 Task: Add a condition where "Channel Is Ticket sharing" in pending tickets.
Action: Mouse moved to (101, 446)
Screenshot: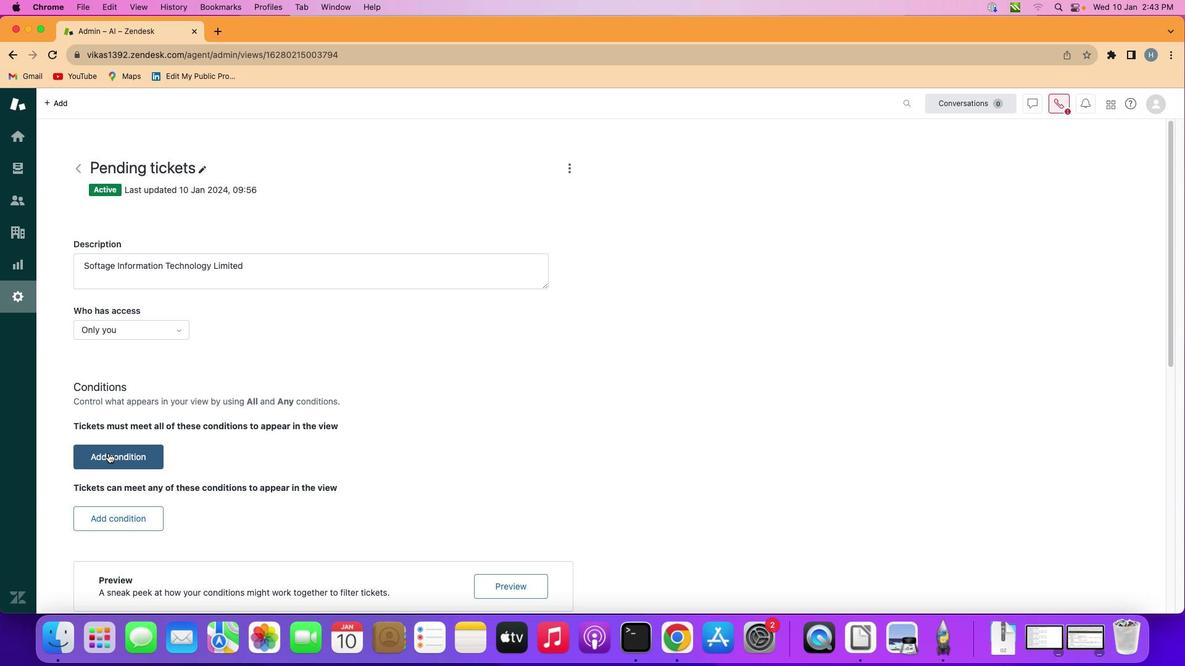
Action: Mouse pressed left at (101, 446)
Screenshot: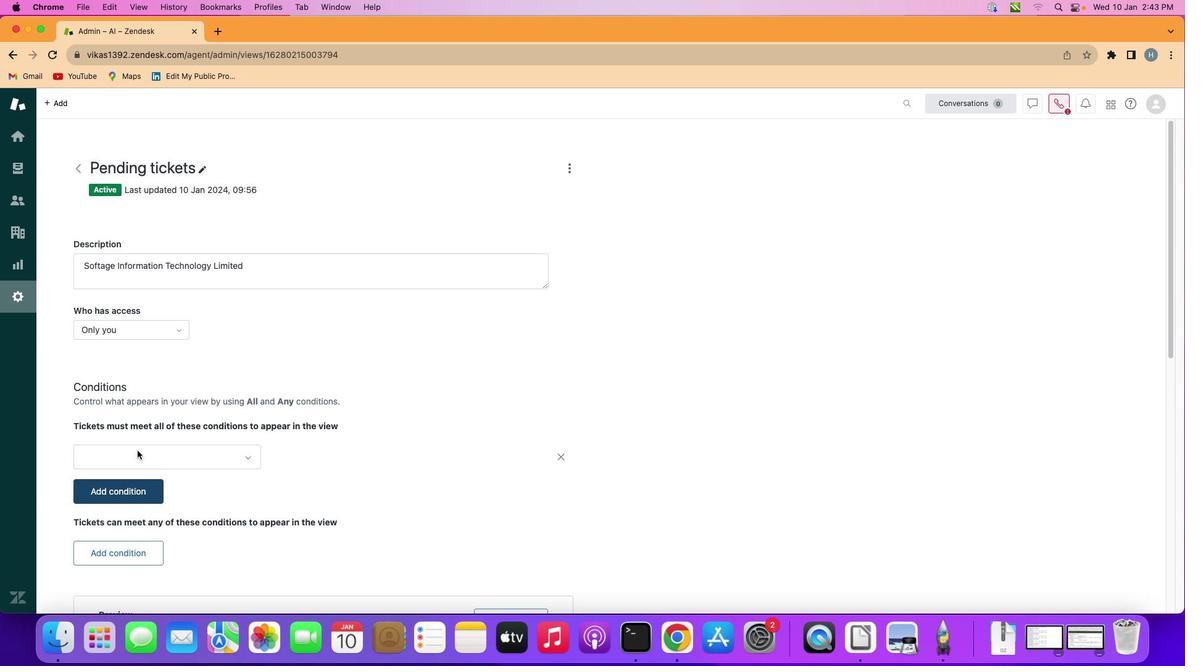 
Action: Mouse moved to (162, 440)
Screenshot: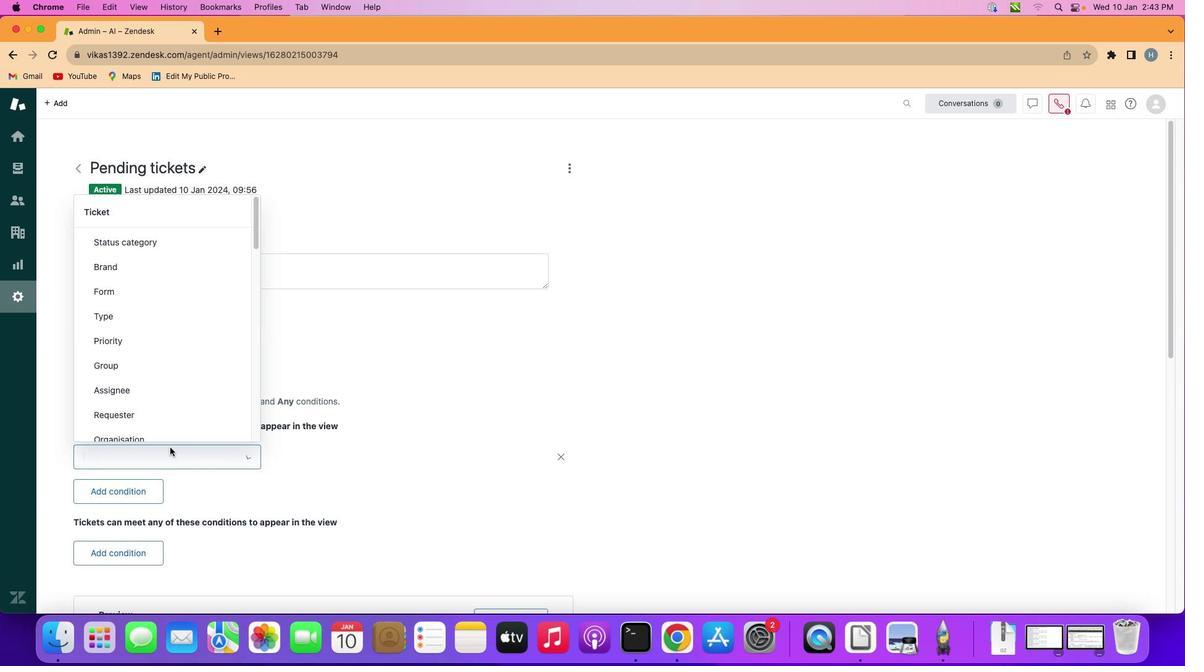 
Action: Mouse pressed left at (162, 440)
Screenshot: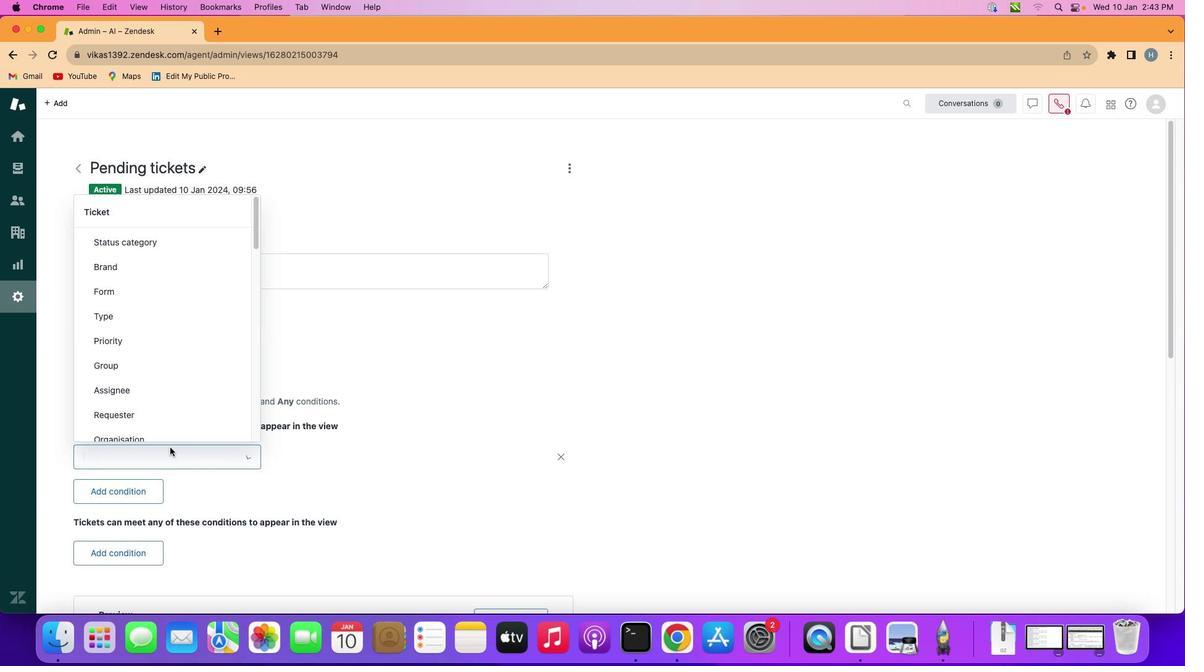 
Action: Mouse moved to (151, 328)
Screenshot: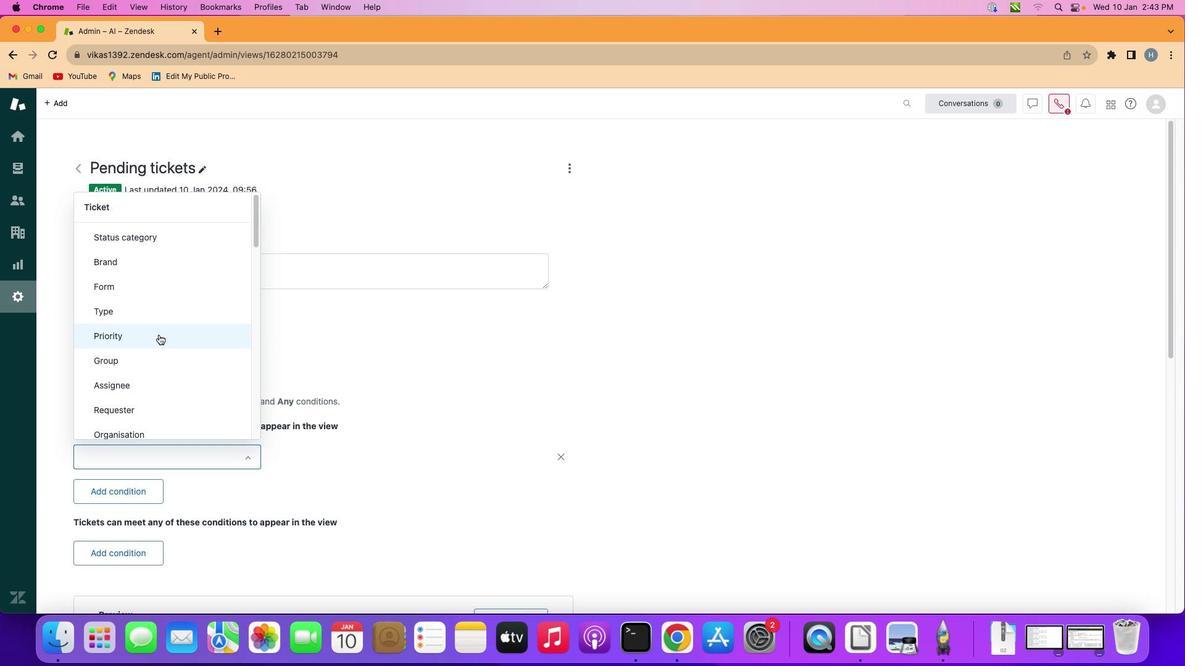 
Action: Mouse scrolled (151, 328) with delta (-6, -6)
Screenshot: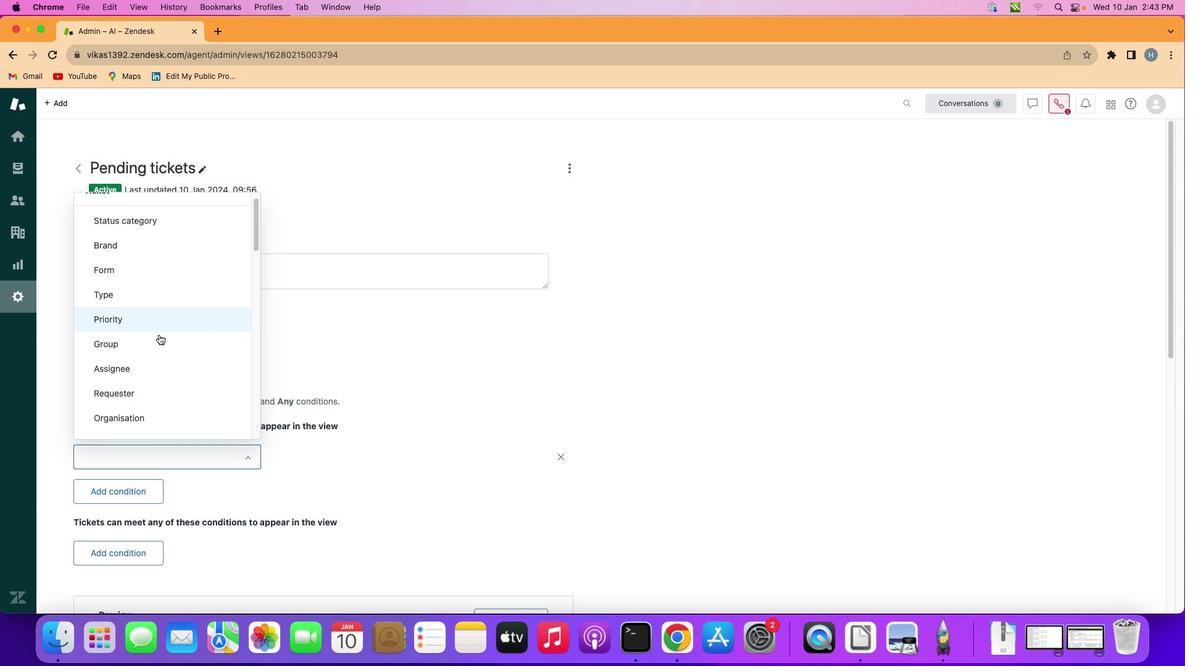 
Action: Mouse scrolled (151, 328) with delta (-6, -6)
Screenshot: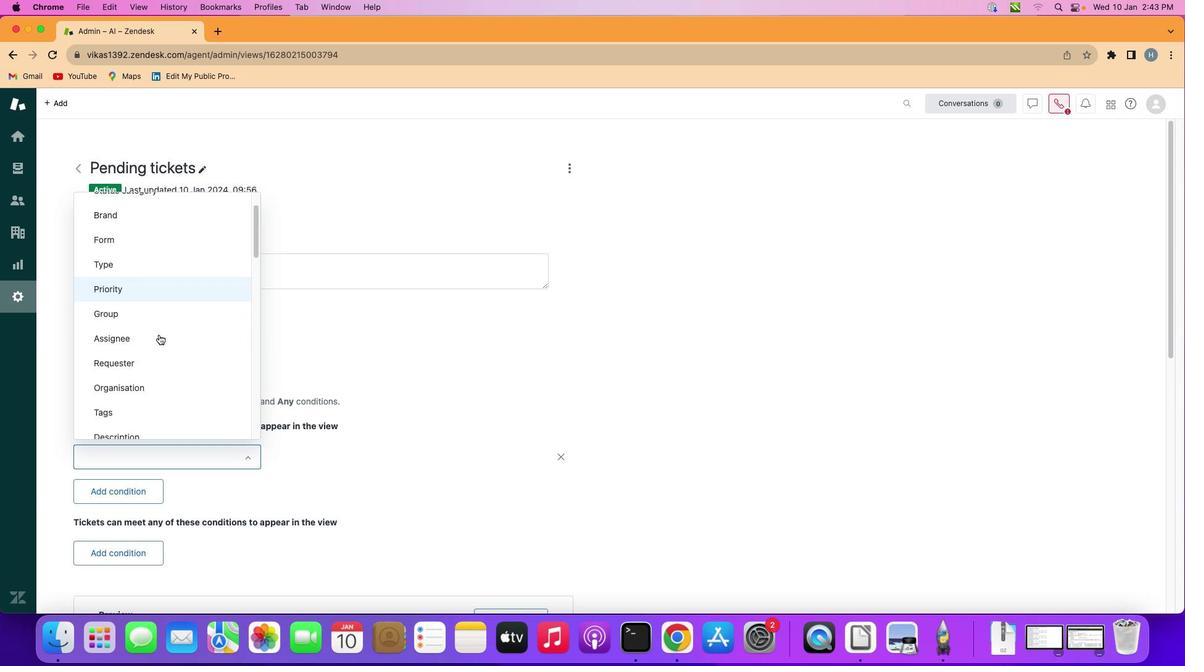 
Action: Mouse scrolled (151, 328) with delta (-6, -6)
Screenshot: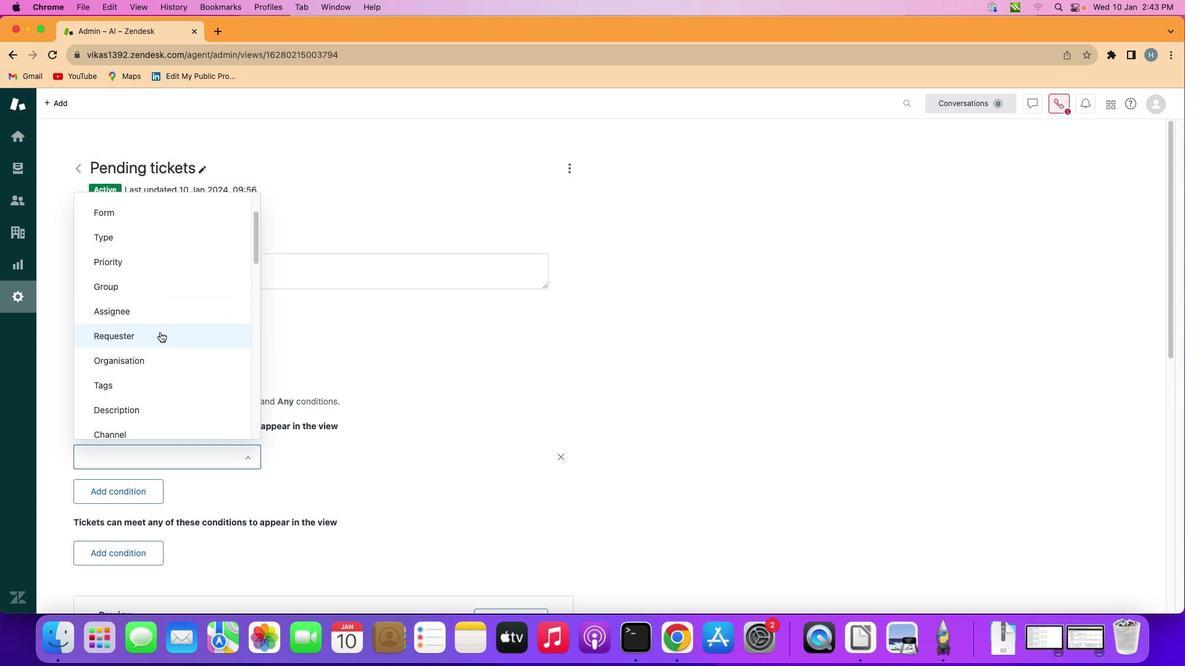 
Action: Mouse moved to (151, 328)
Screenshot: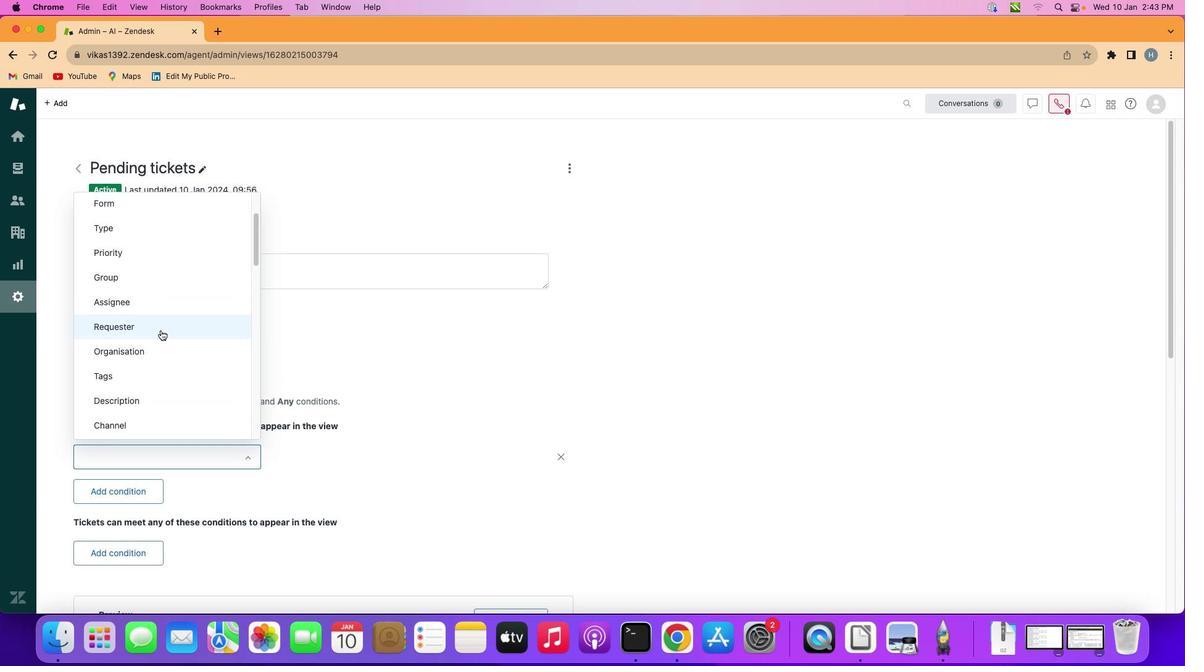 
Action: Mouse scrolled (151, 328) with delta (-6, -6)
Screenshot: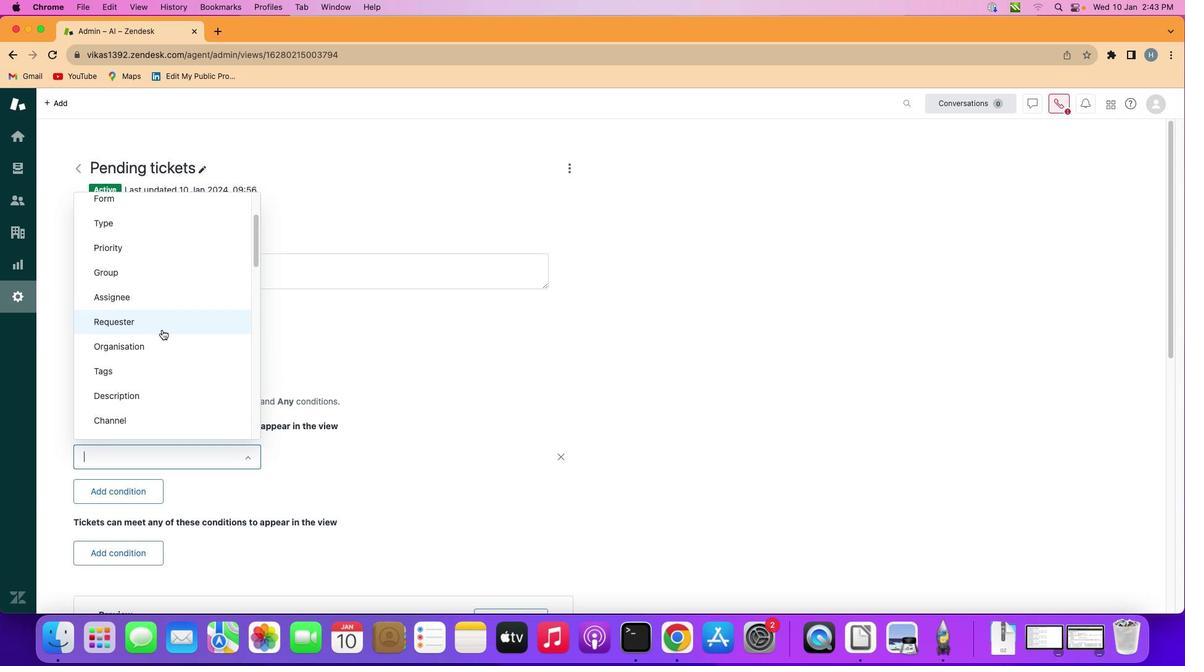 
Action: Mouse moved to (159, 320)
Screenshot: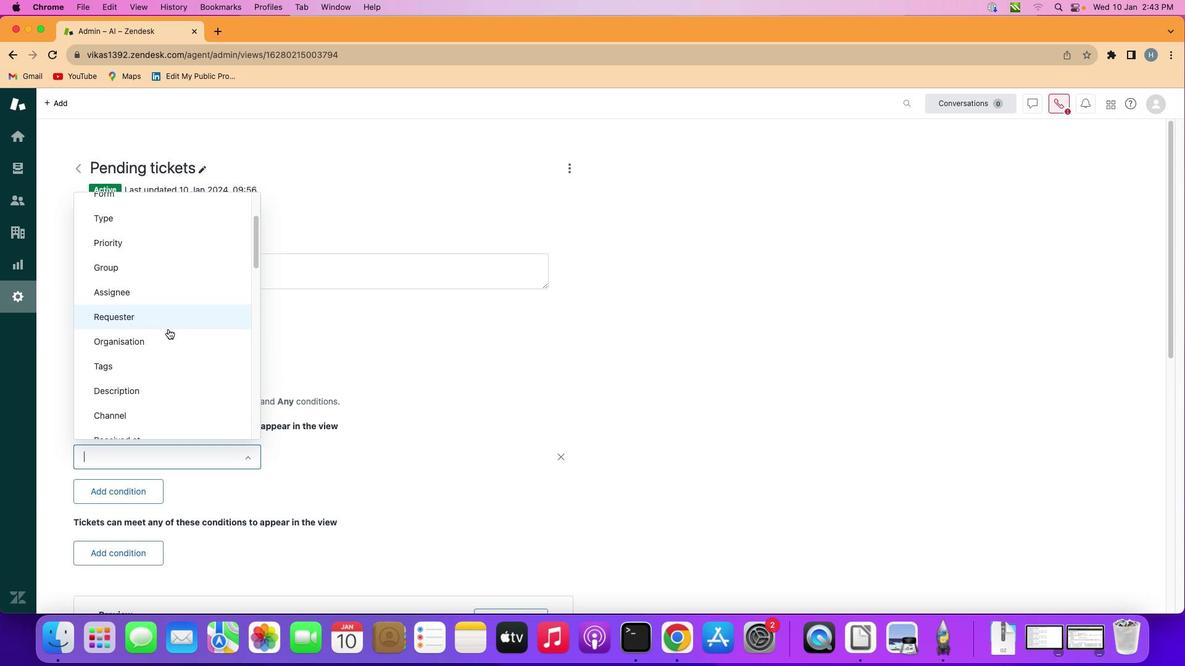 
Action: Mouse scrolled (159, 320) with delta (-6, -6)
Screenshot: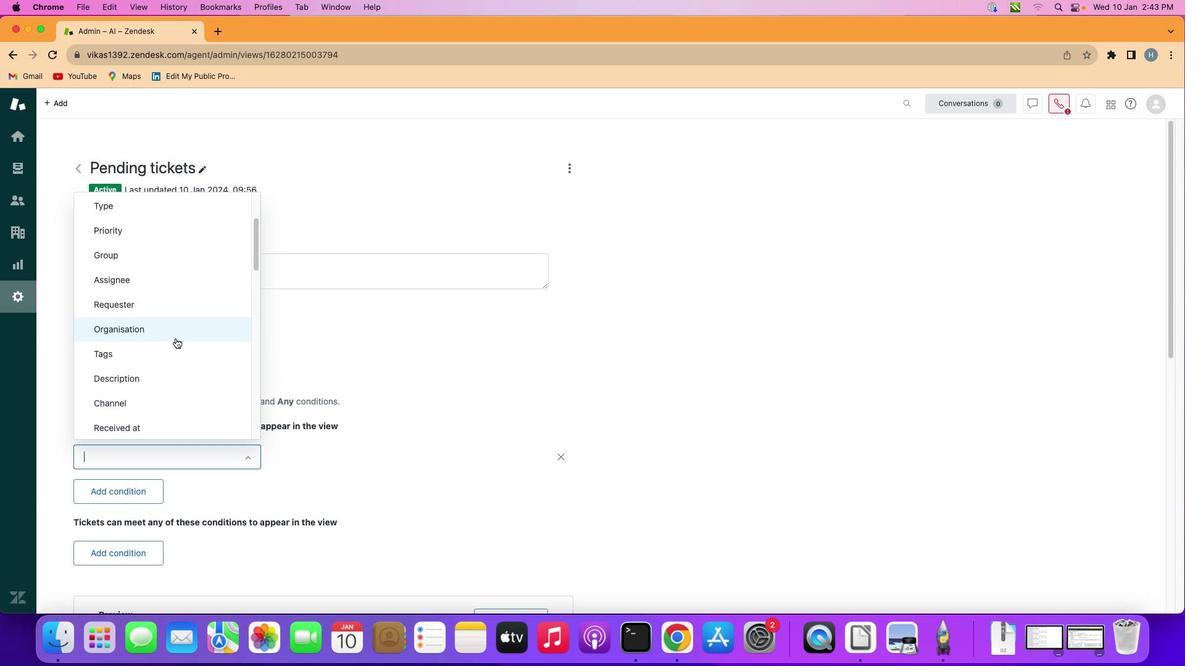 
Action: Mouse scrolled (159, 320) with delta (-6, -6)
Screenshot: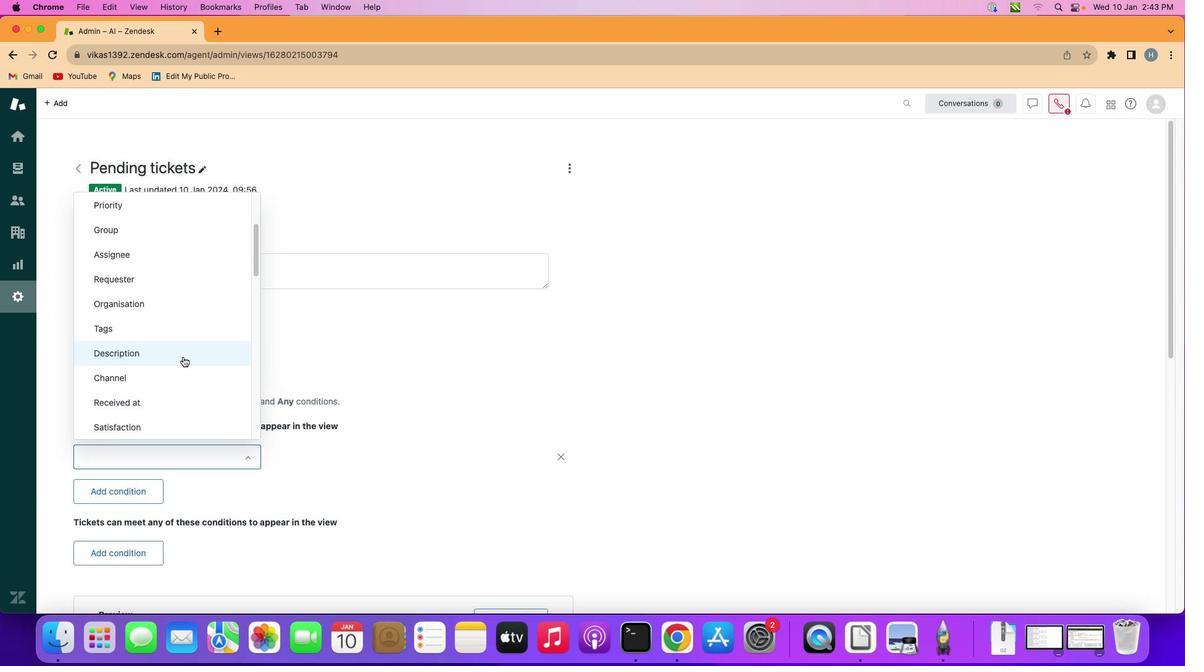 
Action: Mouse moved to (161, 320)
Screenshot: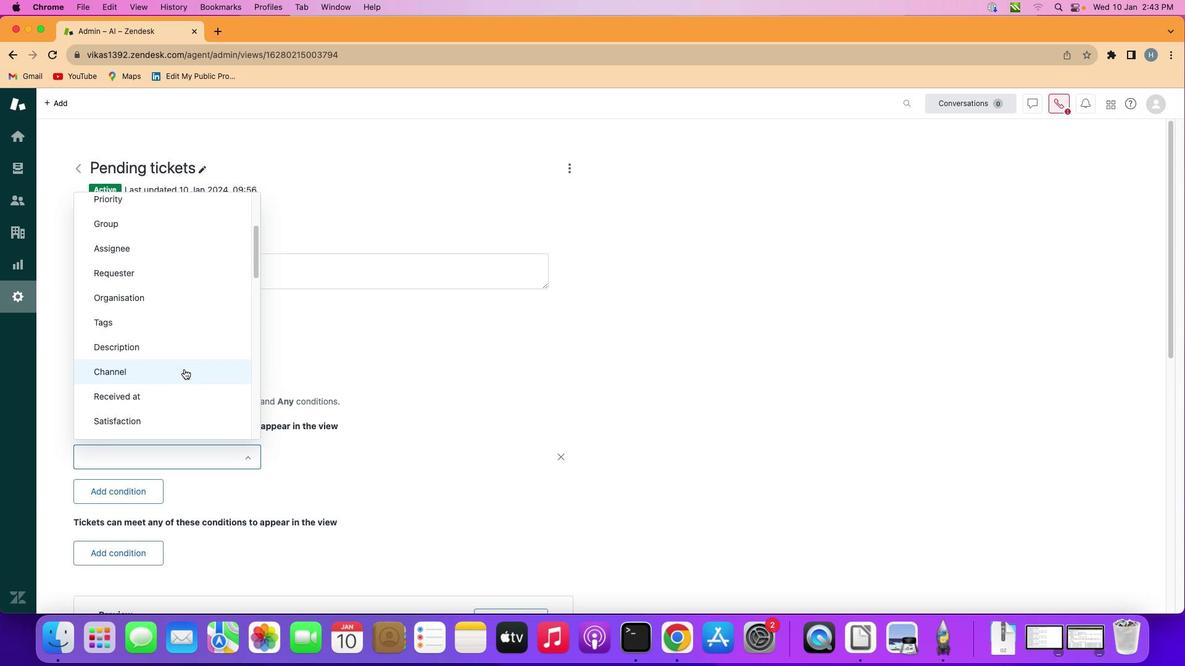
Action: Mouse scrolled (161, 320) with delta (-6, -6)
Screenshot: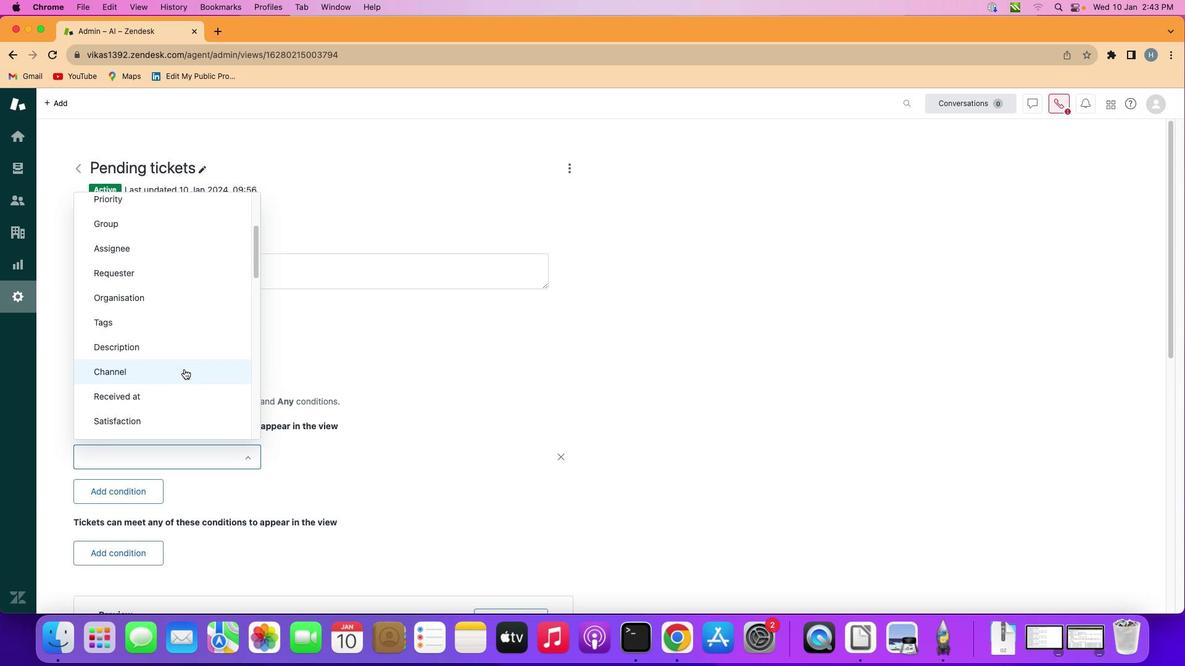 
Action: Mouse moved to (177, 366)
Screenshot: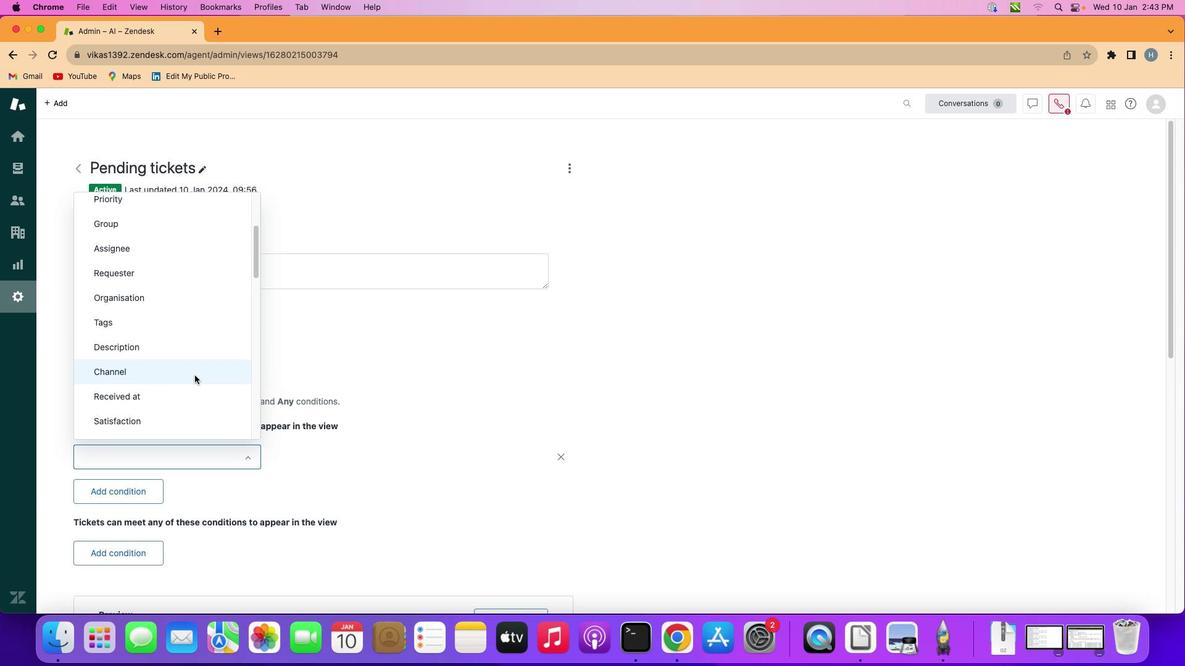 
Action: Mouse pressed left at (177, 366)
Screenshot: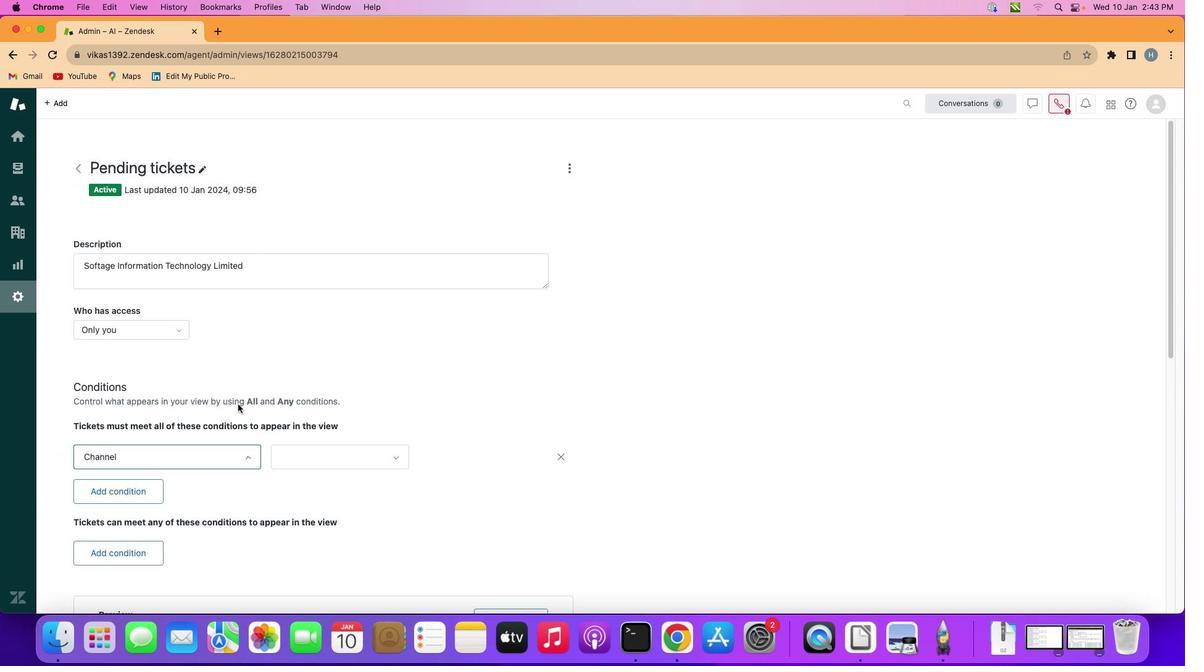 
Action: Mouse moved to (317, 452)
Screenshot: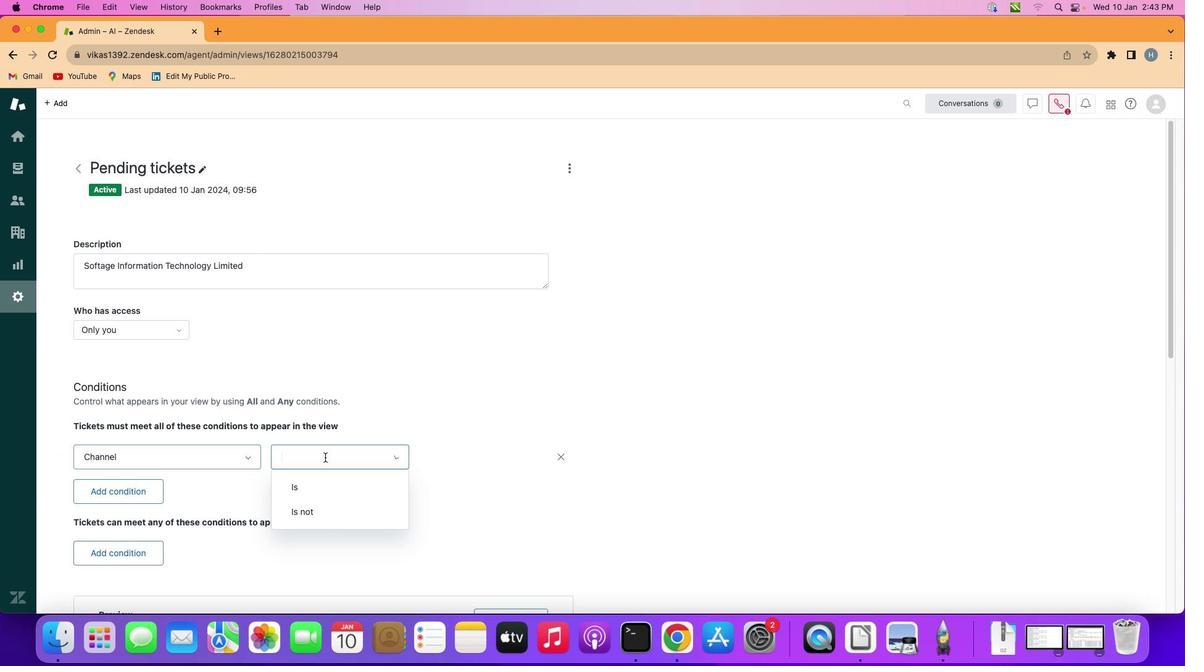 
Action: Mouse pressed left at (317, 452)
Screenshot: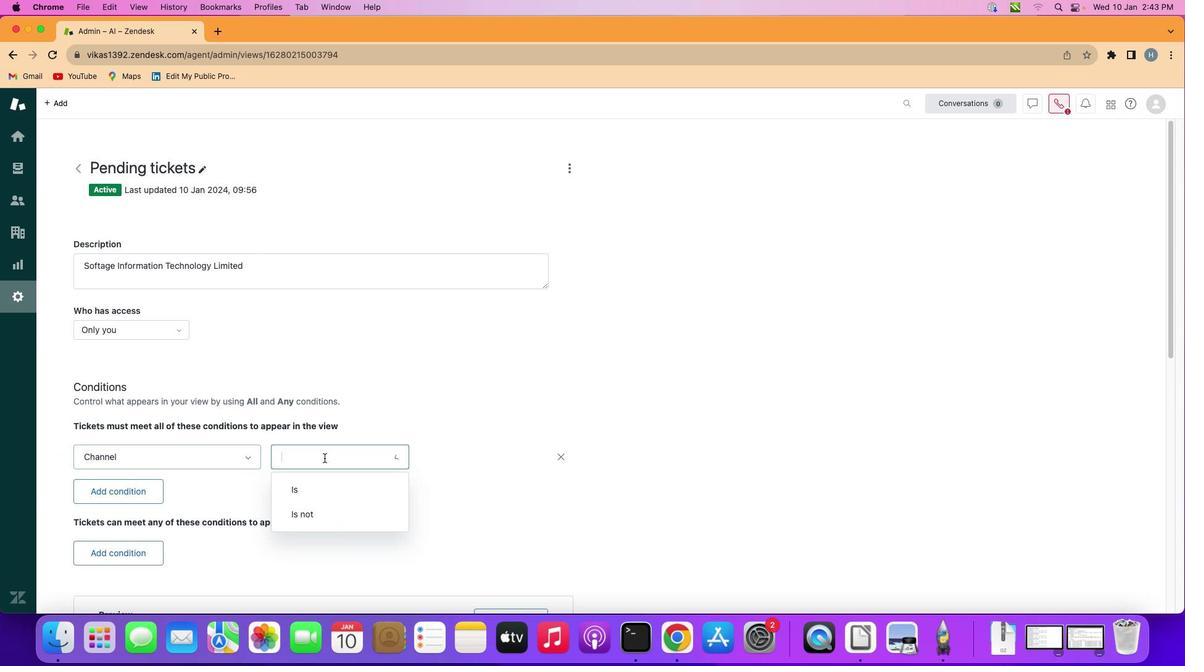 
Action: Mouse moved to (317, 475)
Screenshot: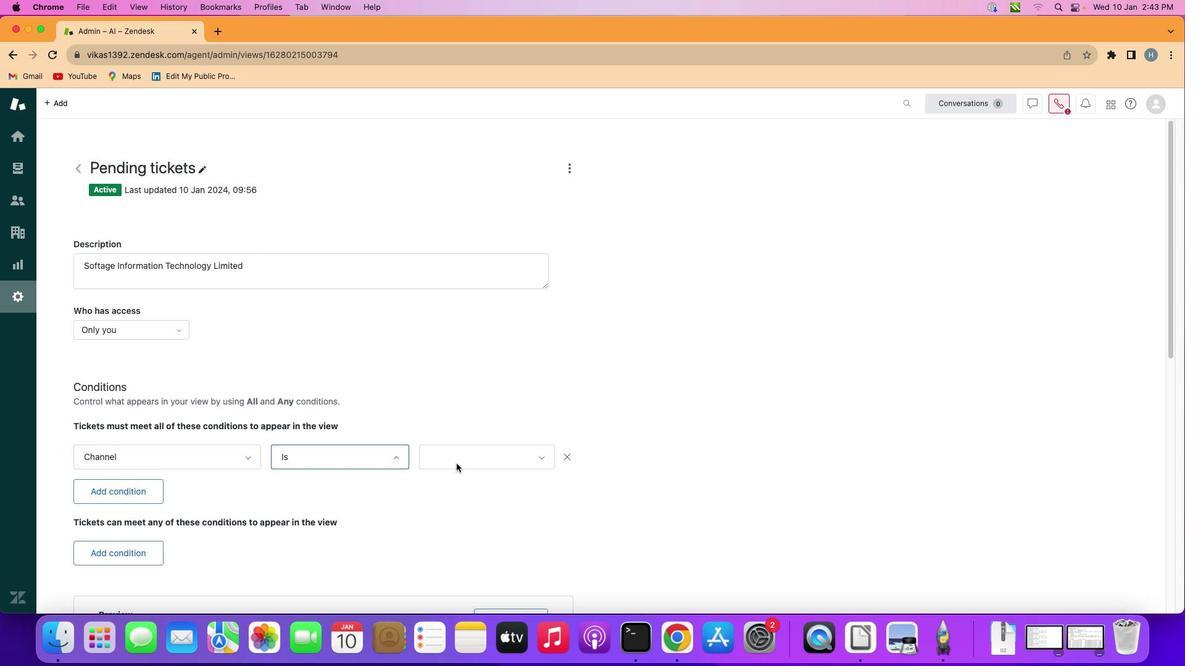 
Action: Mouse pressed left at (317, 475)
Screenshot: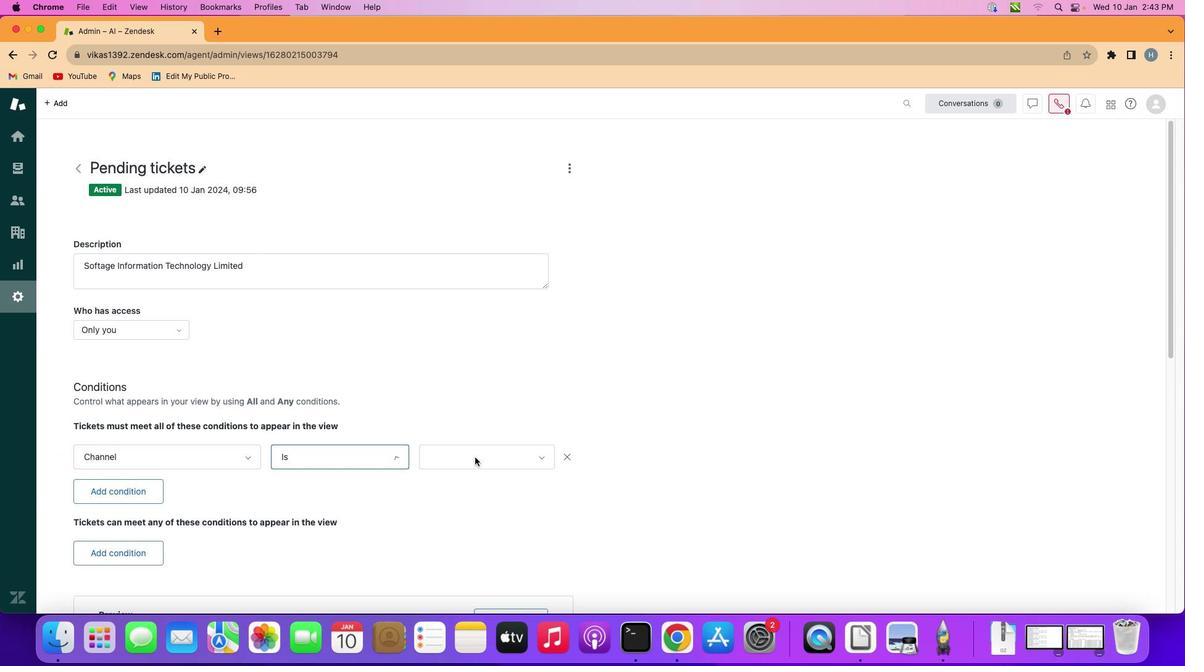 
Action: Mouse moved to (487, 444)
Screenshot: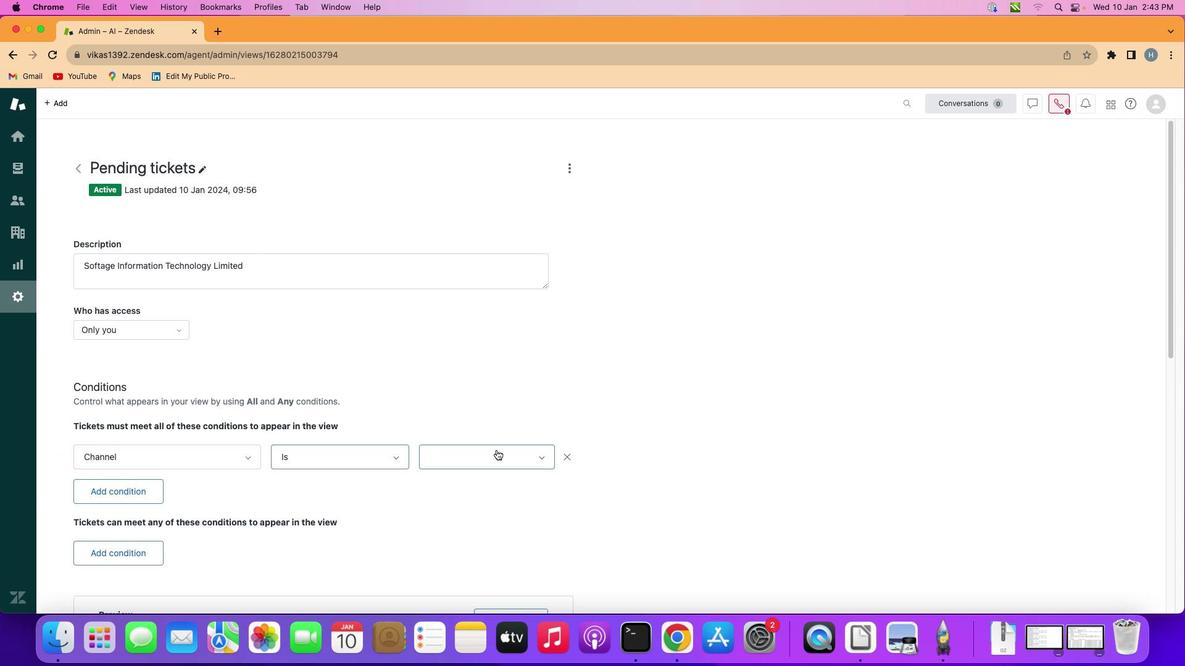 
Action: Mouse pressed left at (487, 444)
Screenshot: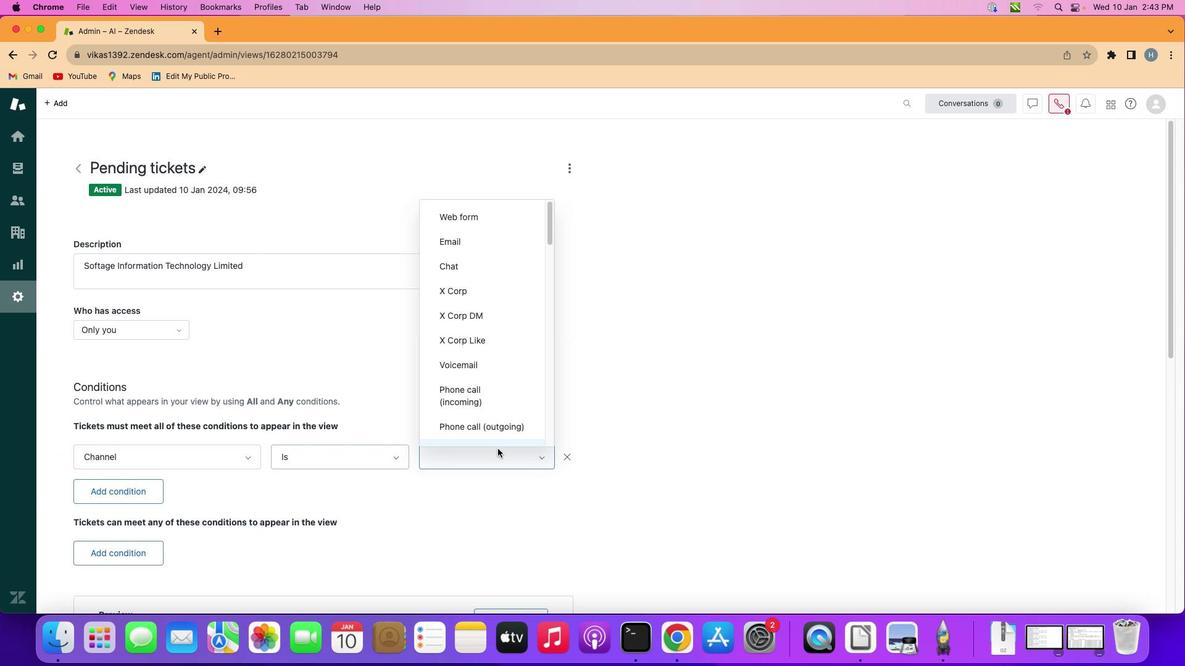 
Action: Mouse moved to (482, 337)
Screenshot: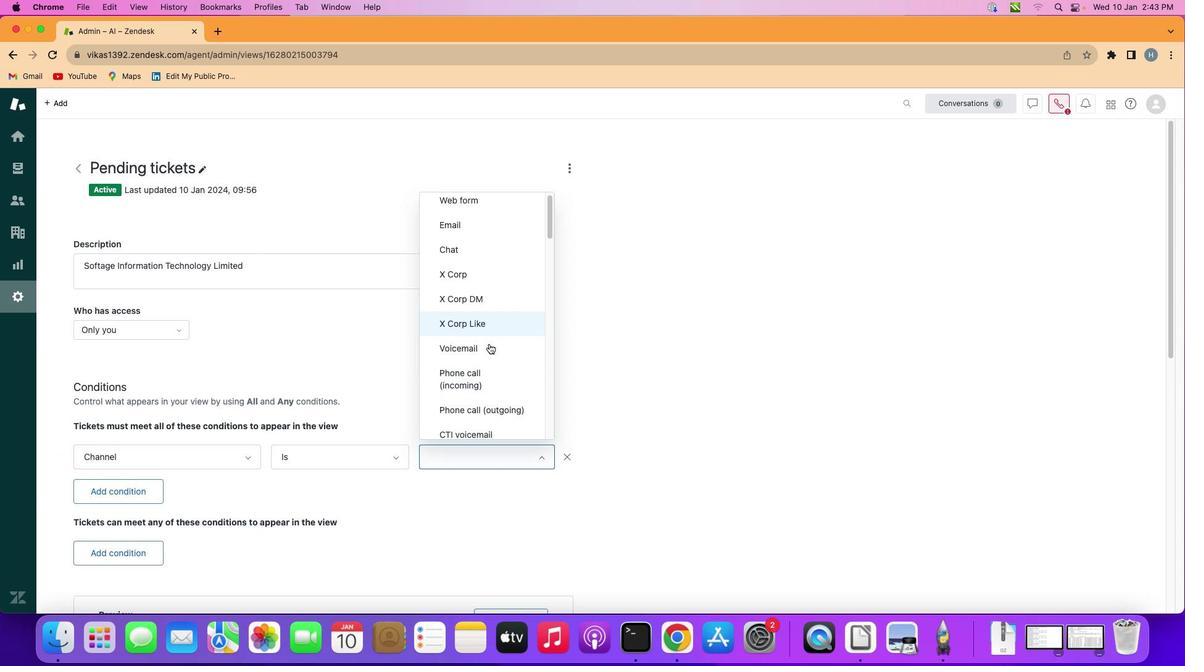 
Action: Mouse scrolled (482, 337) with delta (-6, -6)
Screenshot: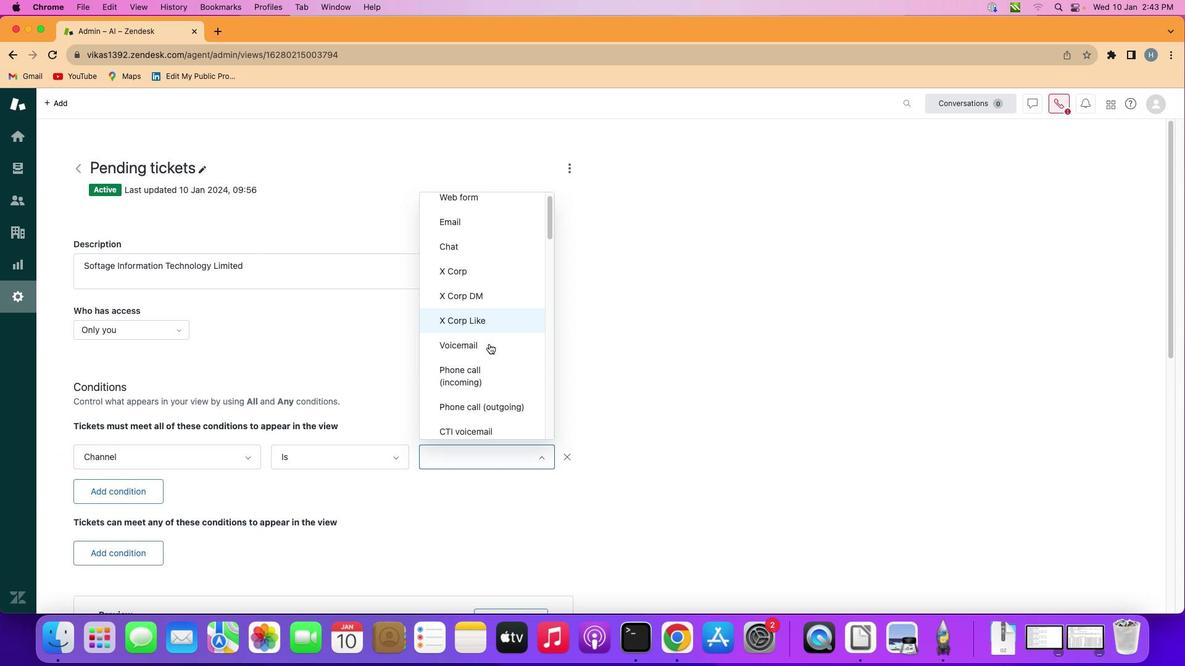 
Action: Mouse scrolled (482, 337) with delta (-6, -6)
Screenshot: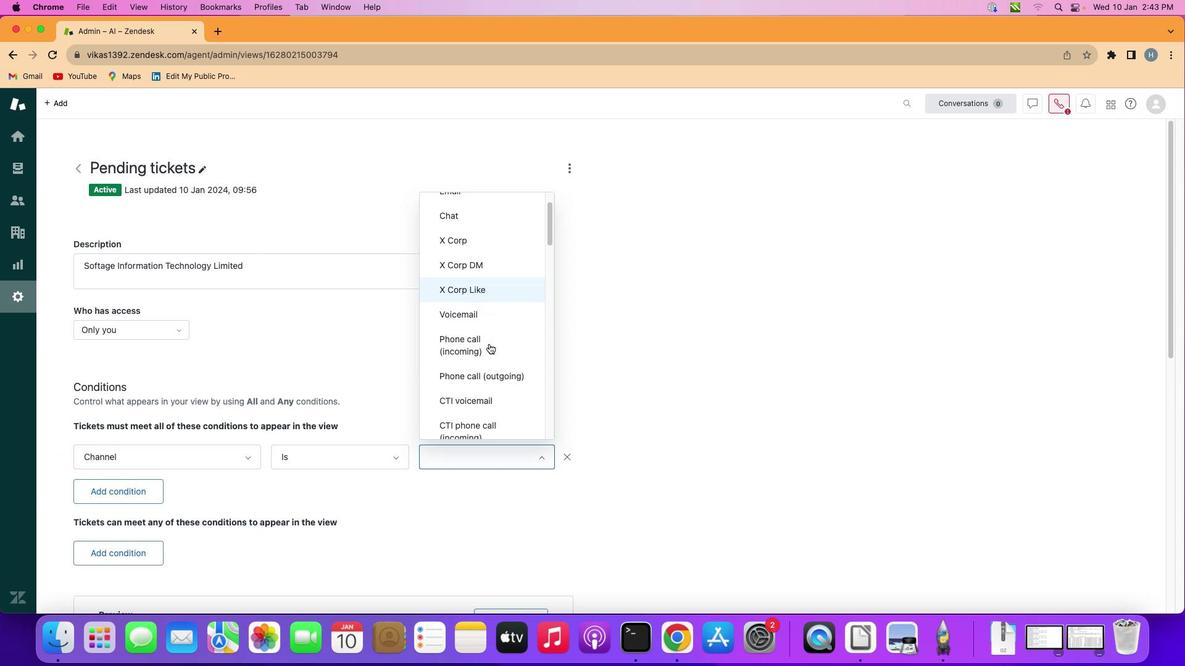
Action: Mouse scrolled (482, 337) with delta (-6, -6)
Screenshot: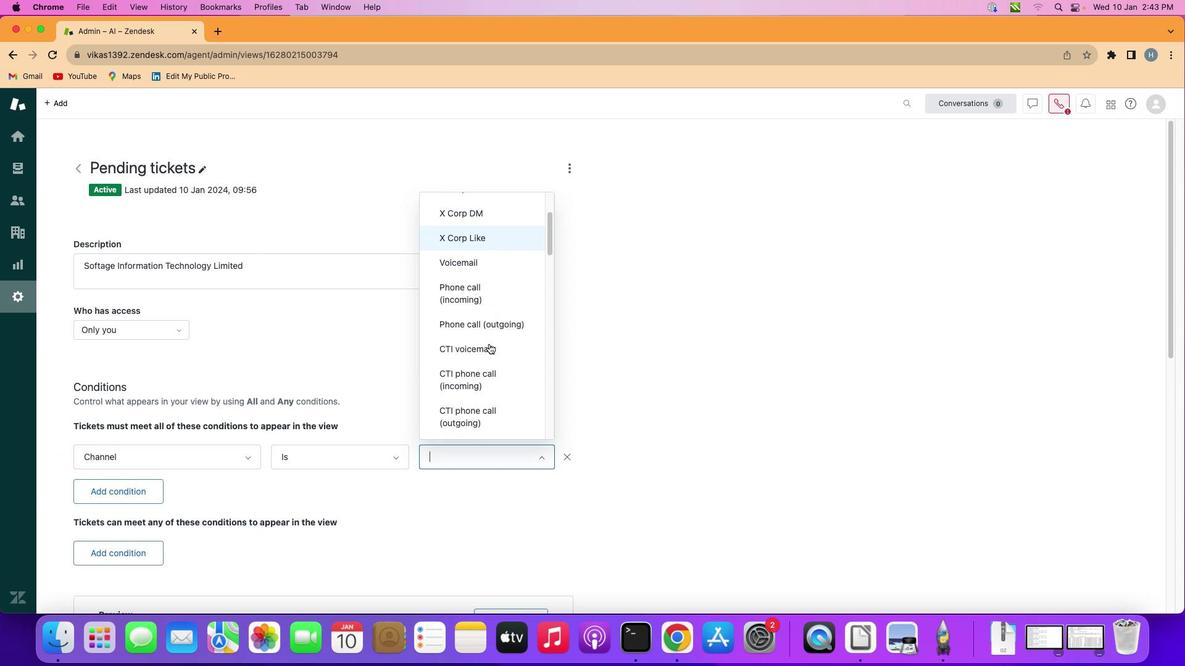 
Action: Mouse scrolled (482, 337) with delta (-6, -7)
Screenshot: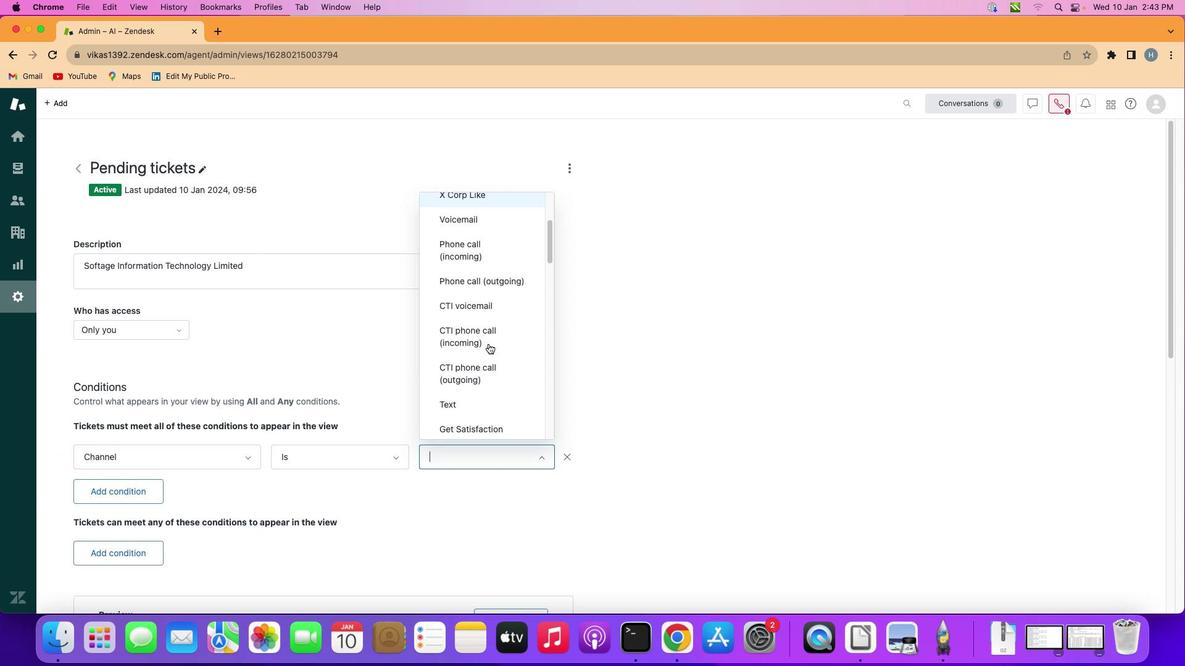 
Action: Mouse scrolled (482, 337) with delta (-6, -7)
Screenshot: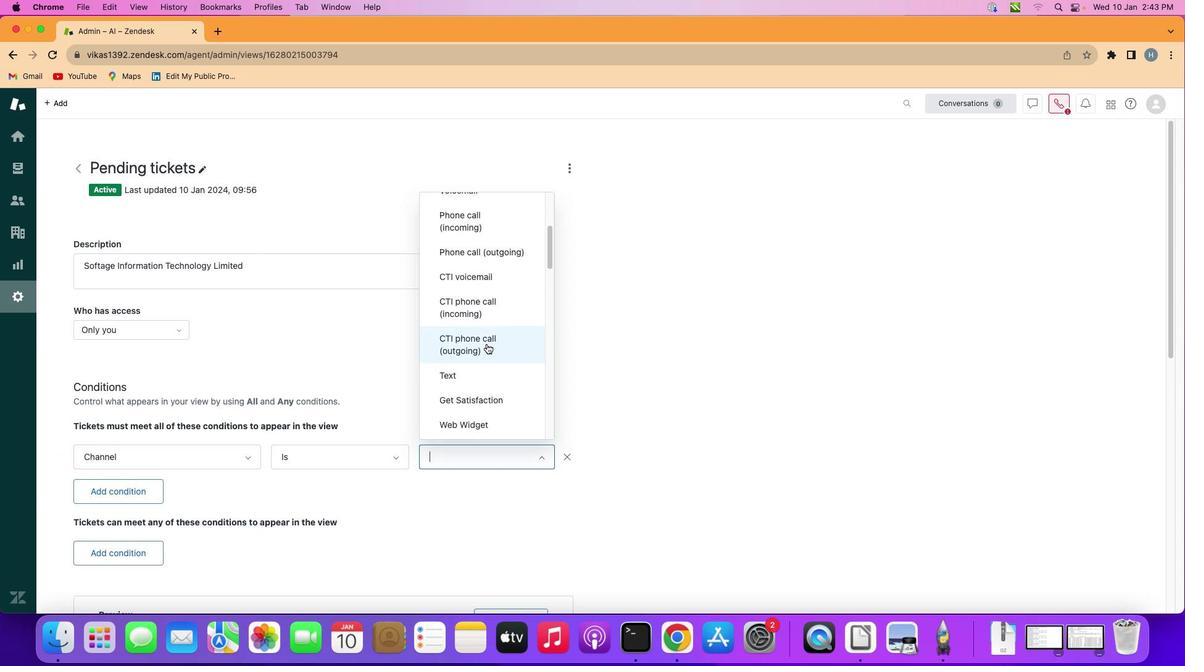 
Action: Mouse moved to (479, 337)
Screenshot: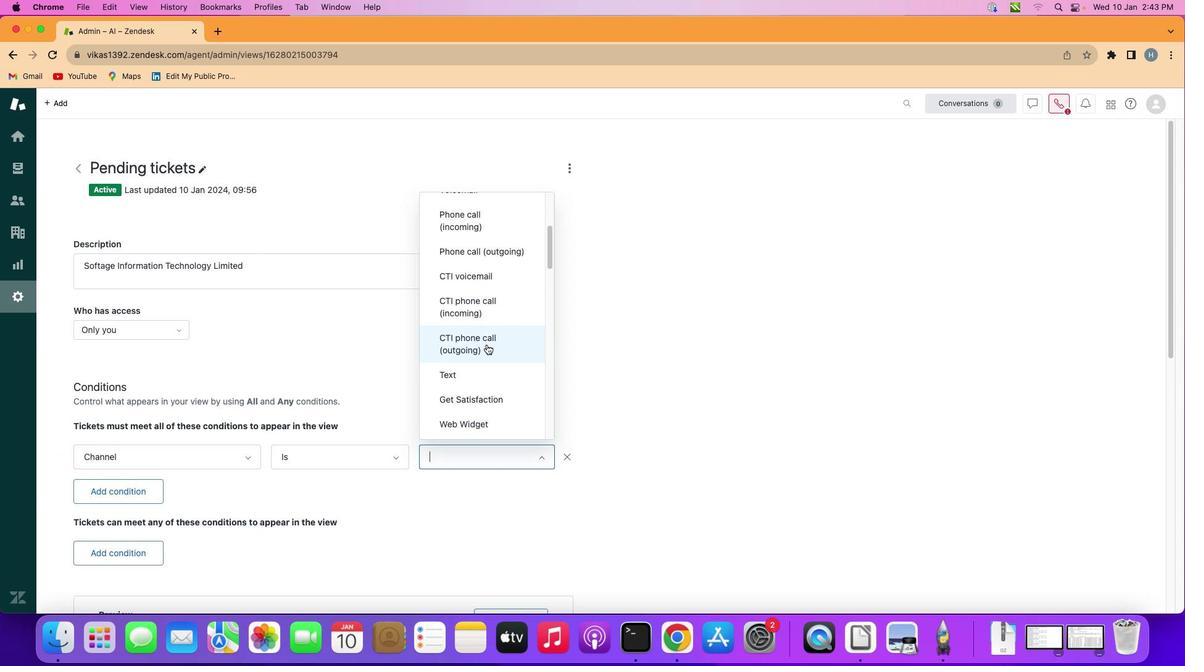 
Action: Mouse scrolled (479, 337) with delta (-6, -6)
Screenshot: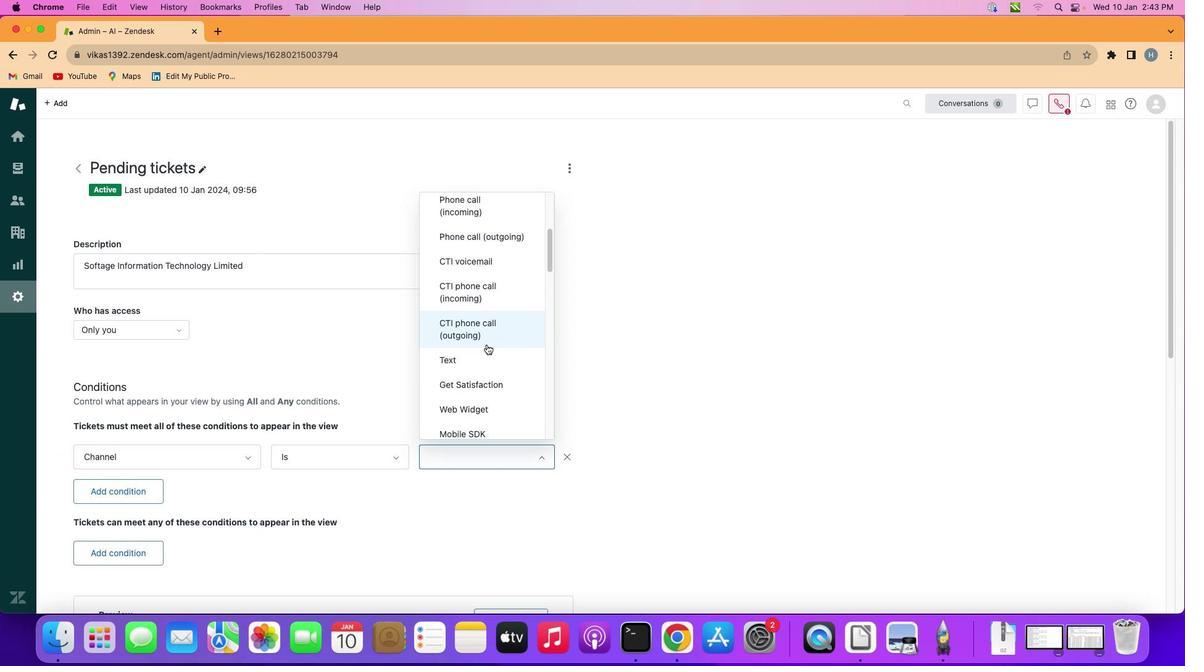 
Action: Mouse scrolled (479, 337) with delta (-6, -6)
Screenshot: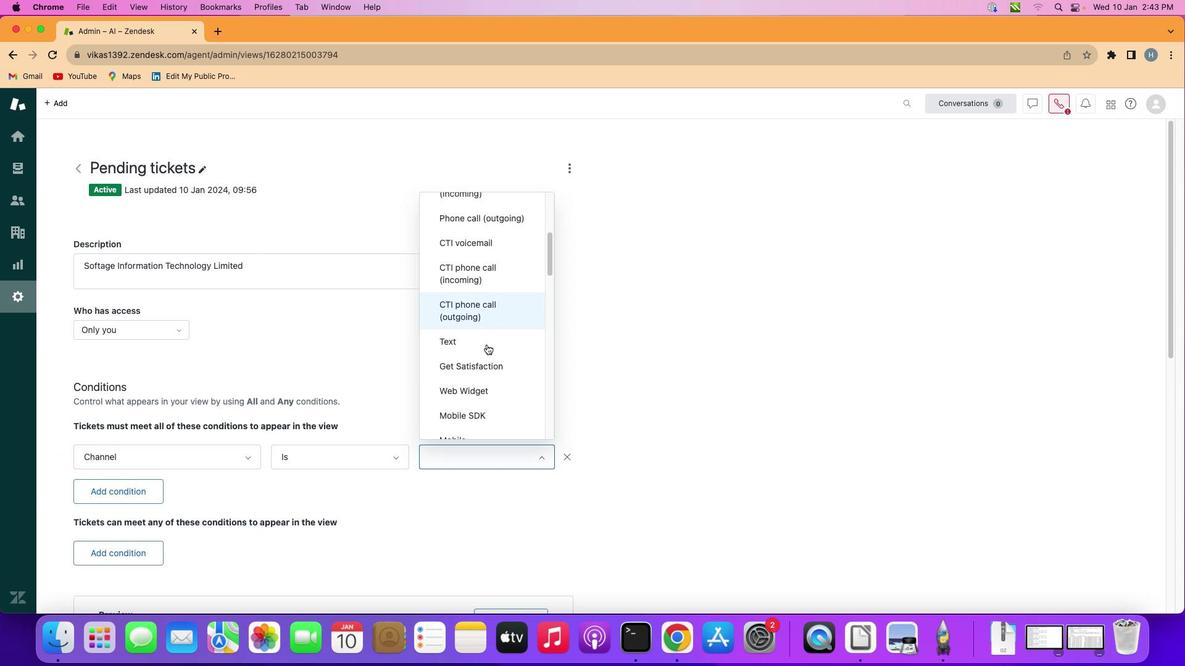 
Action: Mouse scrolled (479, 337) with delta (-6, -6)
Screenshot: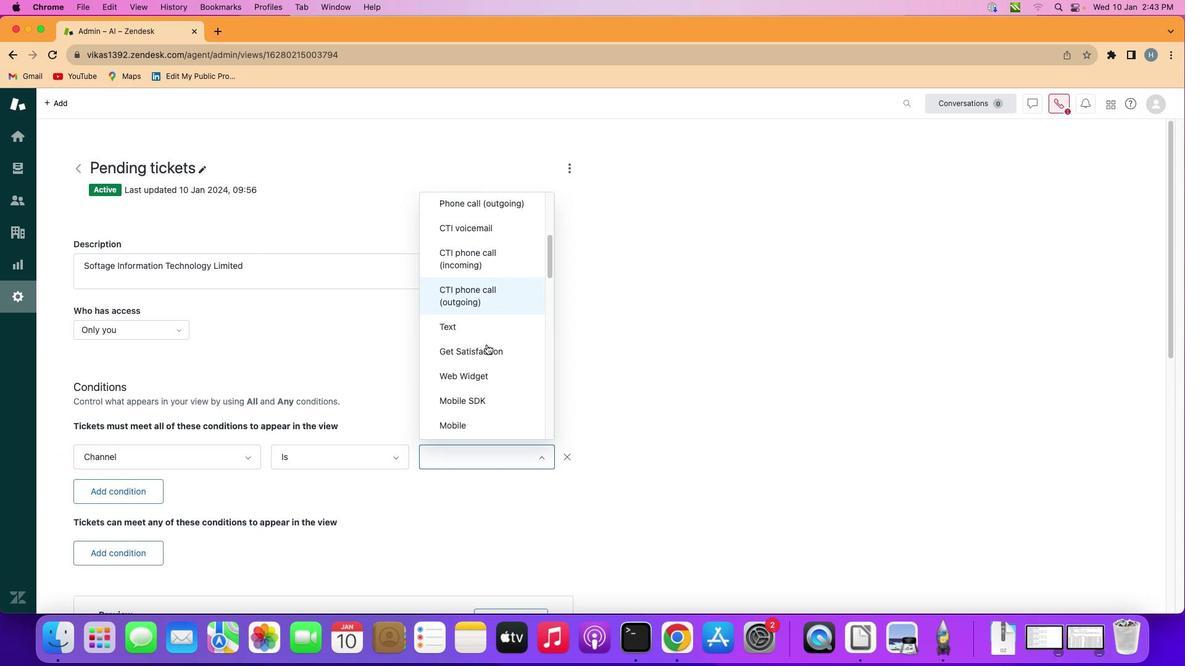 
Action: Mouse scrolled (479, 337) with delta (-6, -6)
Screenshot: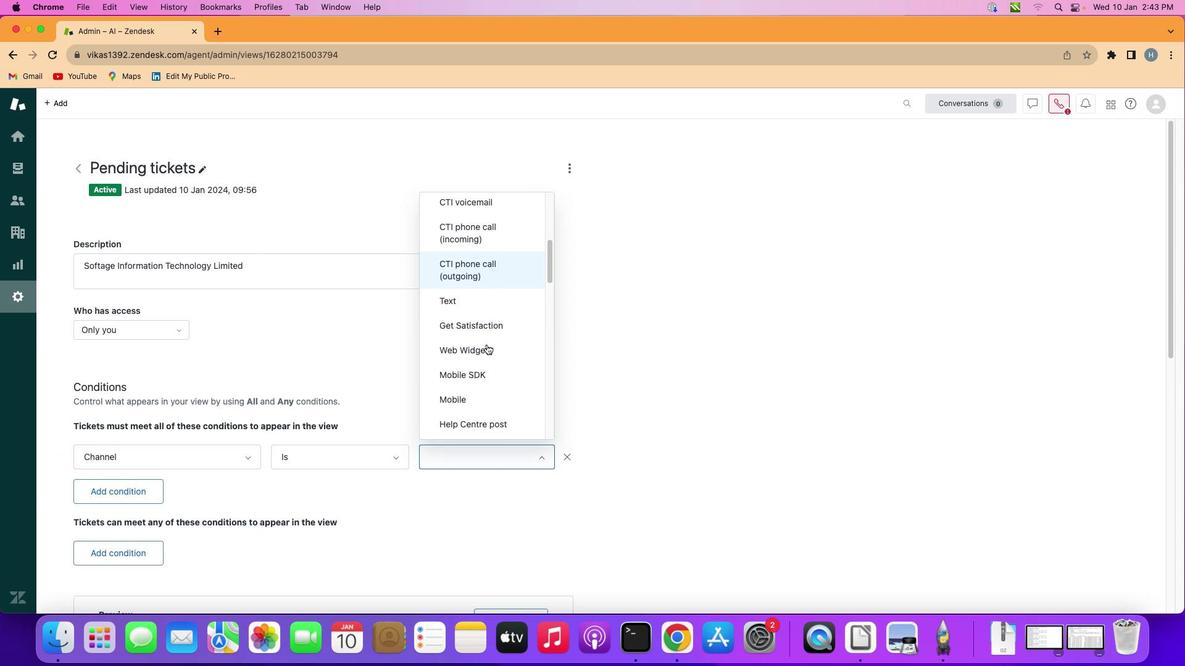 
Action: Mouse moved to (479, 338)
Screenshot: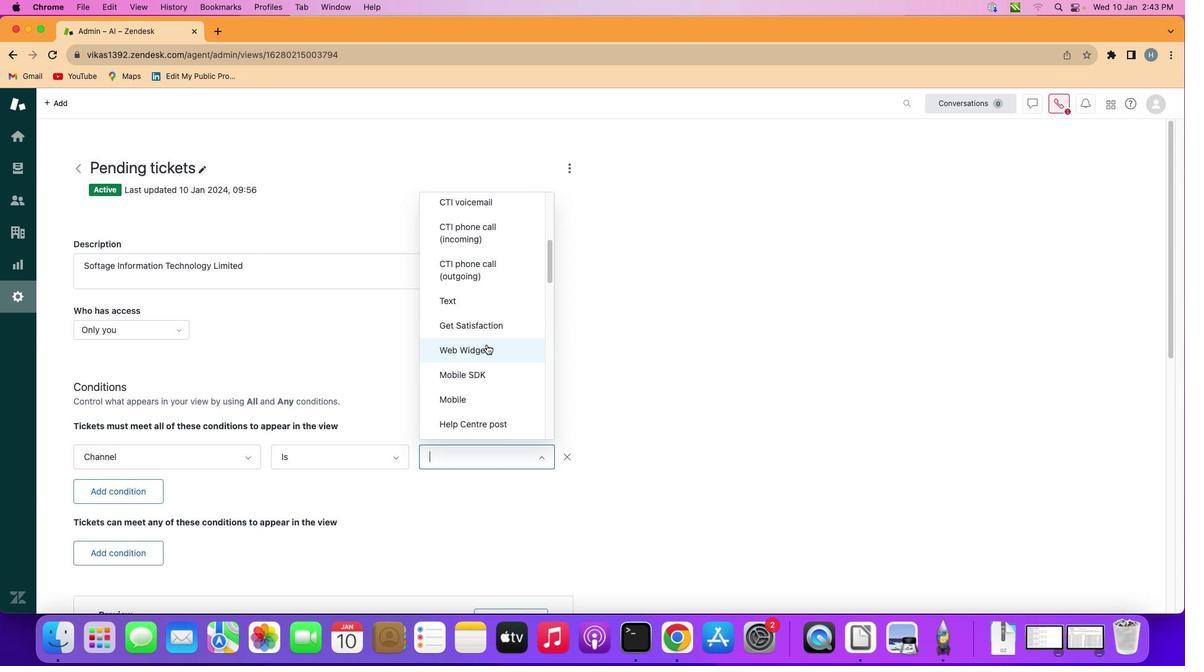 
Action: Mouse scrolled (479, 338) with delta (-6, -6)
Screenshot: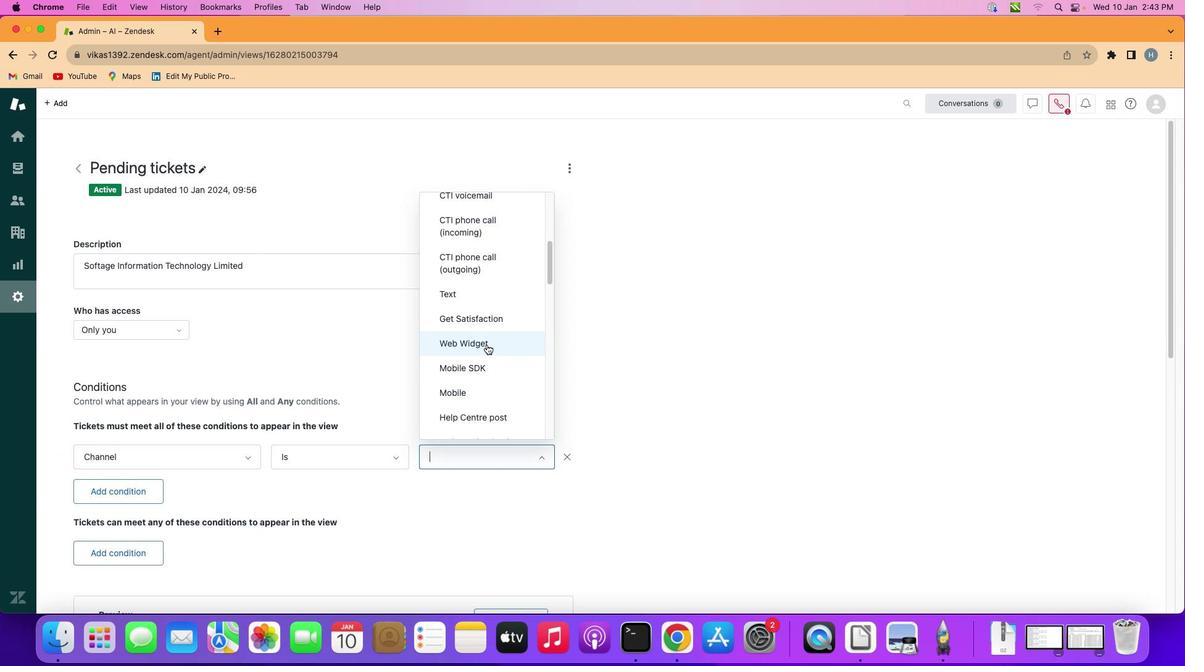 
Action: Mouse scrolled (479, 338) with delta (-6, -6)
Screenshot: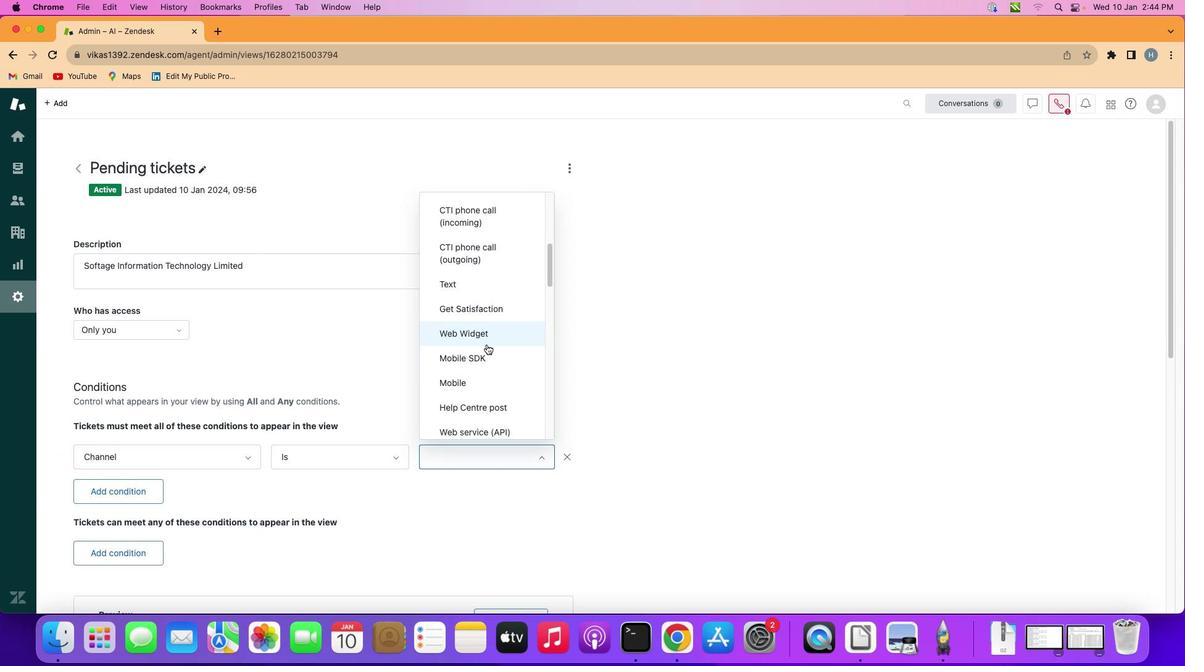 
Action: Mouse scrolled (479, 338) with delta (-6, -6)
Screenshot: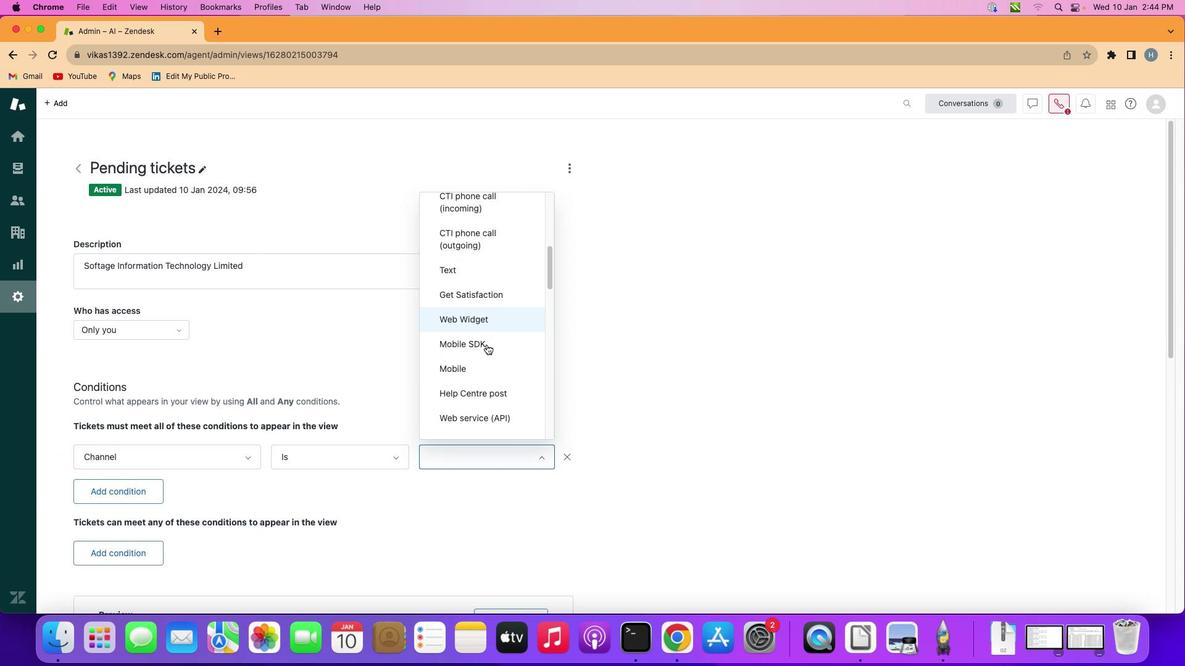 
Action: Mouse scrolled (479, 338) with delta (-6, -6)
Screenshot: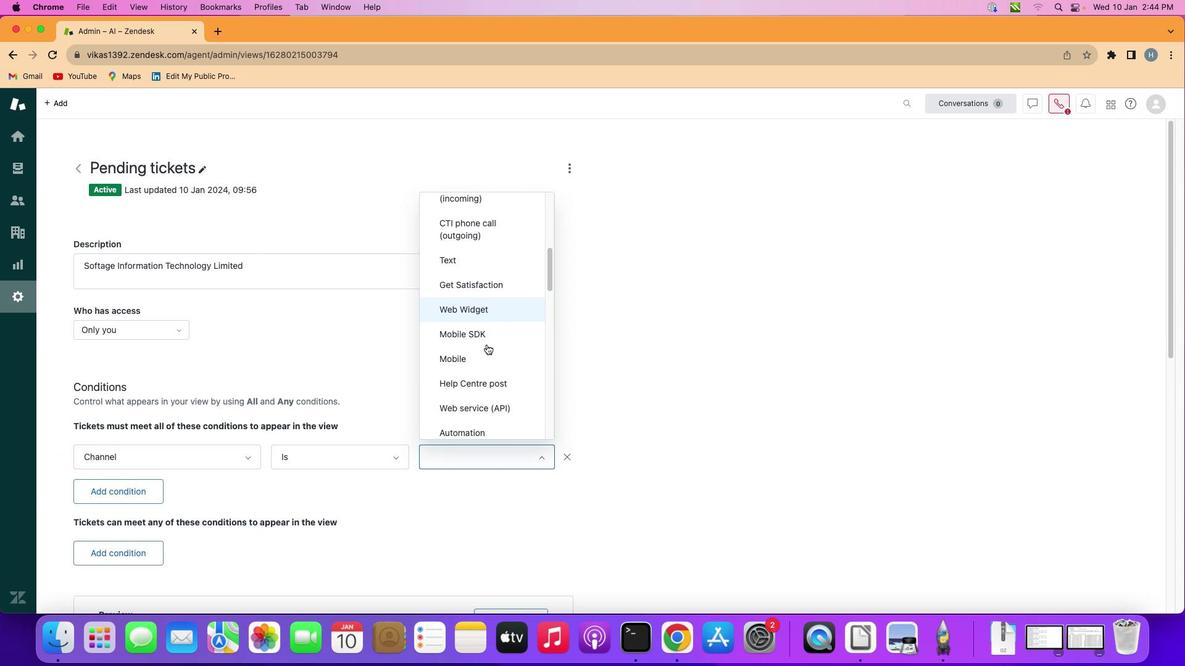 
Action: Mouse scrolled (479, 338) with delta (-6, -6)
Screenshot: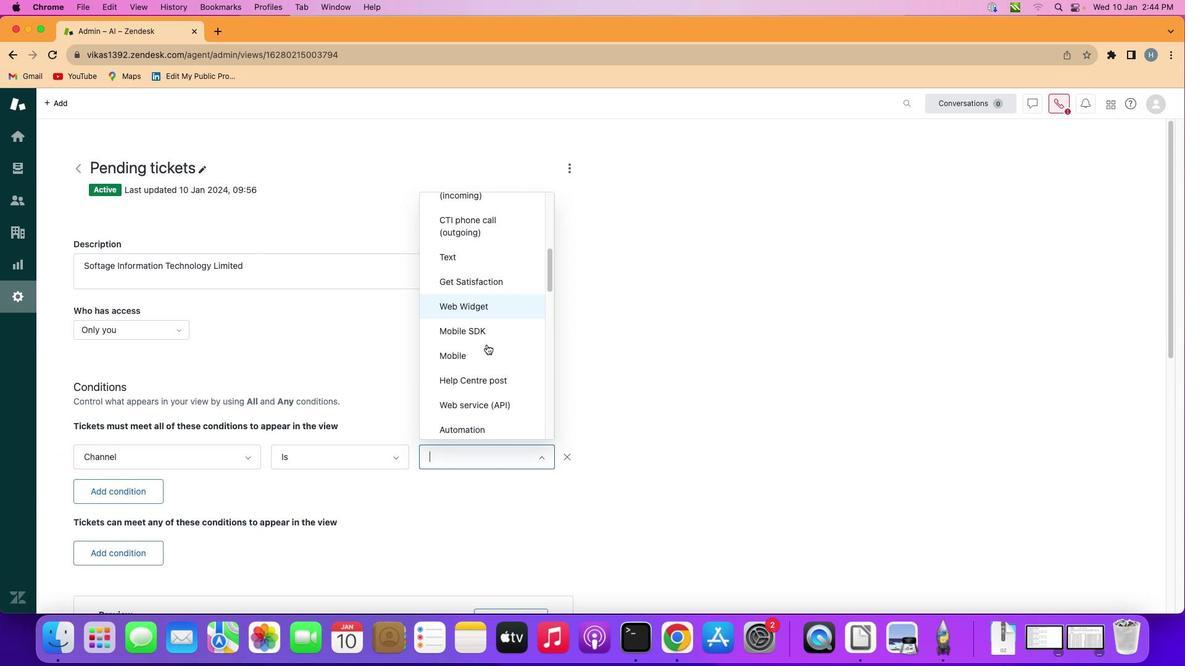 
Action: Mouse scrolled (479, 338) with delta (-6, -6)
Screenshot: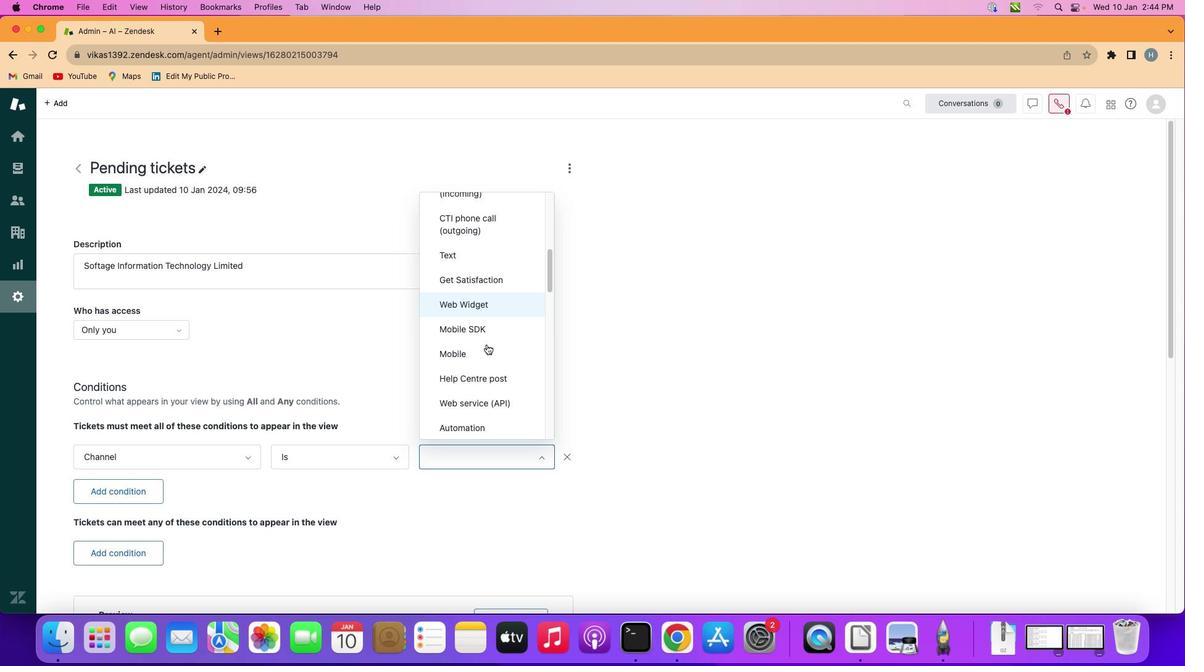 
Action: Mouse scrolled (479, 338) with delta (-6, -6)
Screenshot: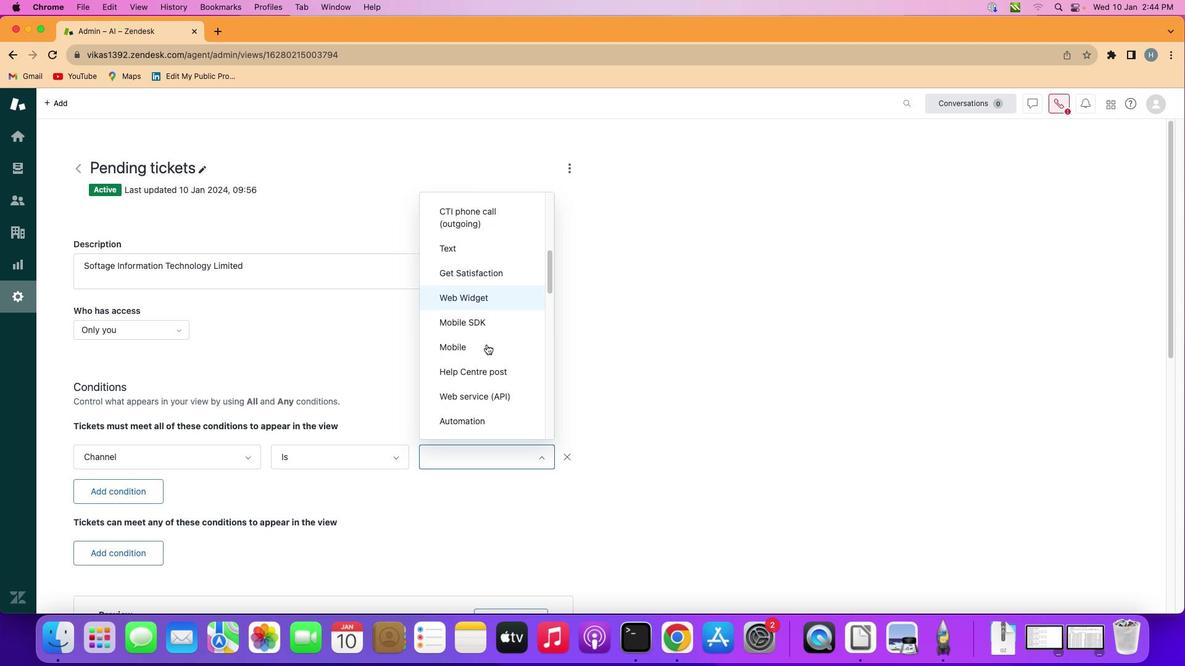 
Action: Mouse scrolled (479, 338) with delta (-6, -6)
Screenshot: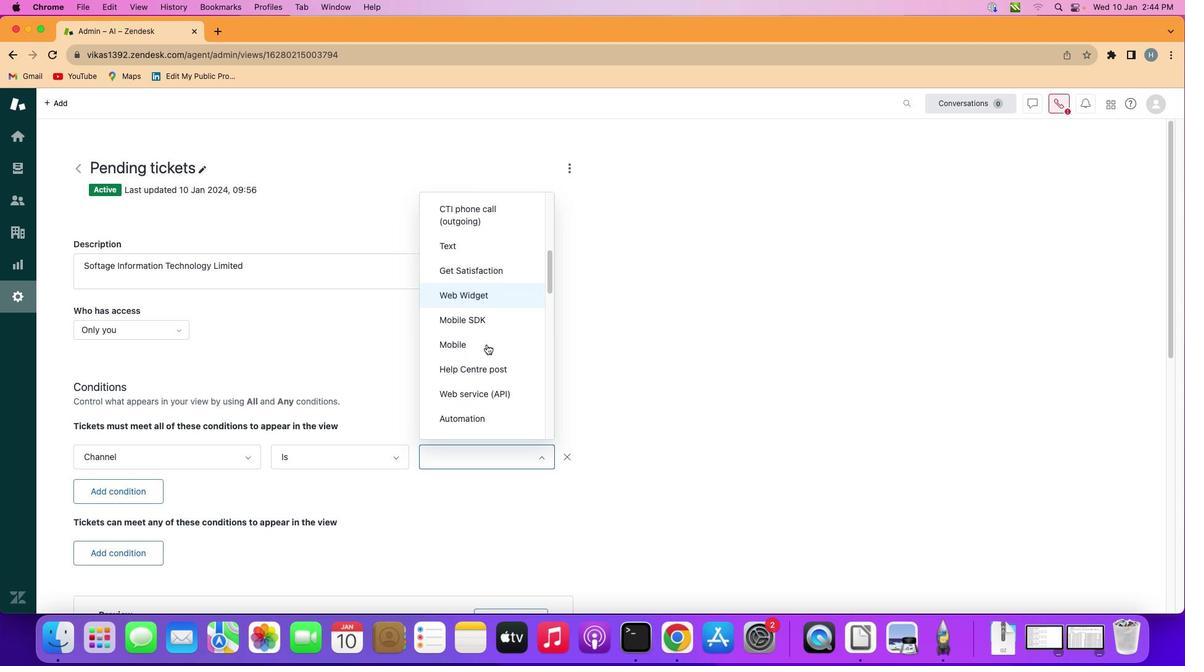 
Action: Mouse scrolled (479, 338) with delta (-6, -6)
Screenshot: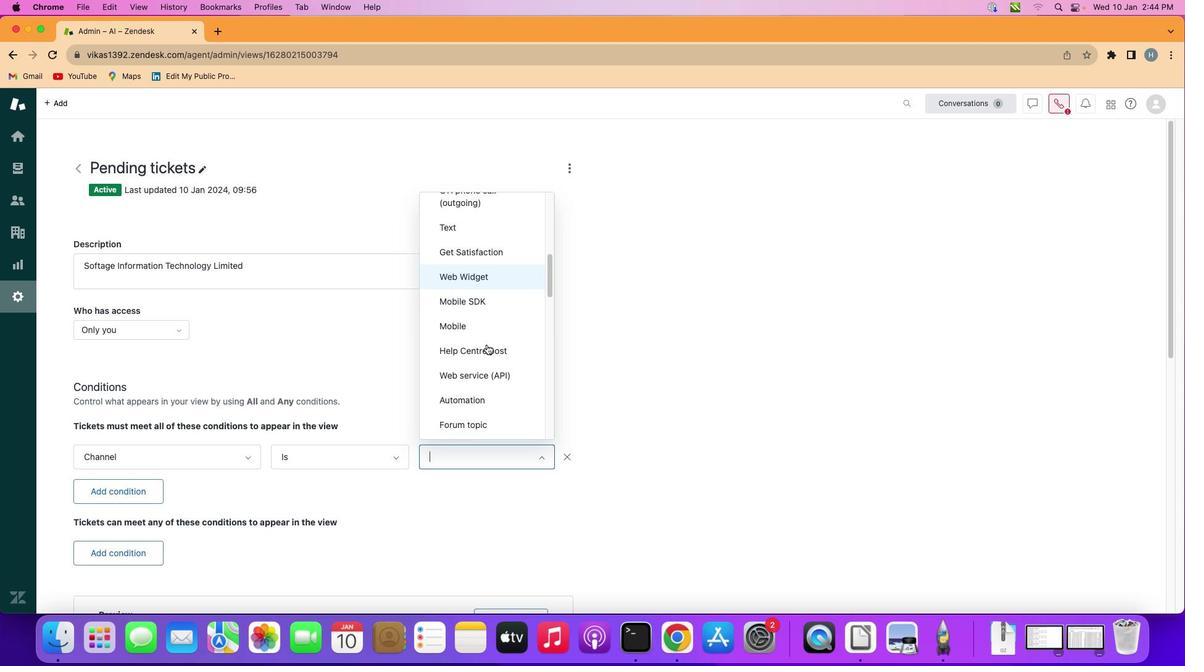 
Action: Mouse scrolled (479, 338) with delta (-6, -6)
Screenshot: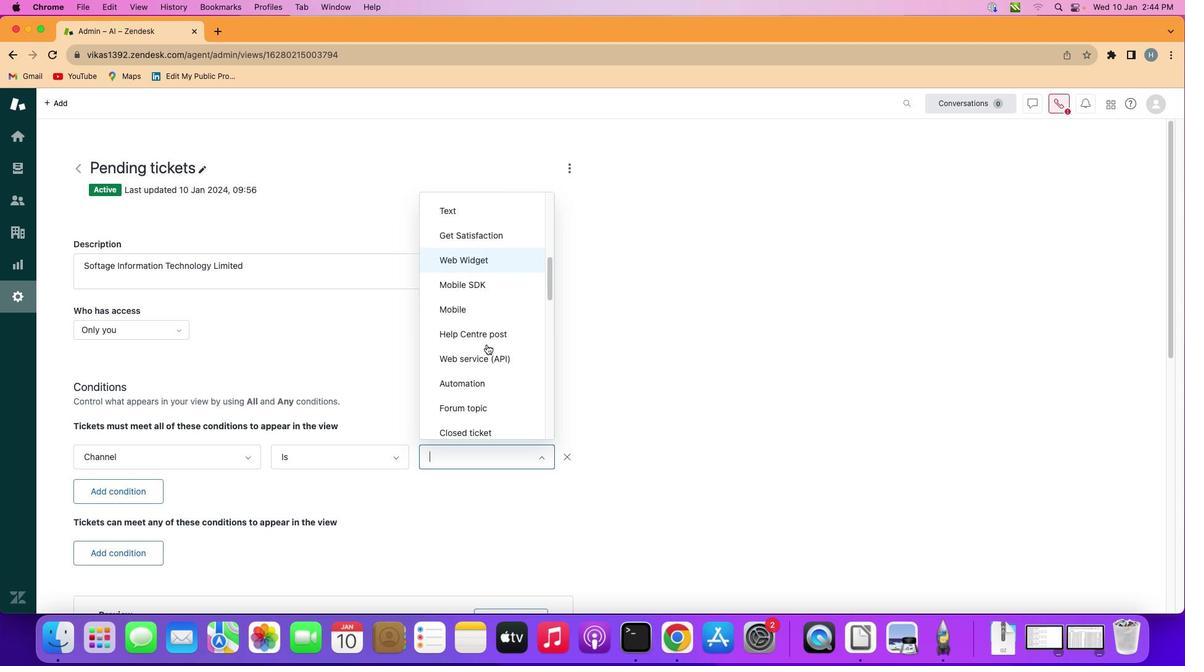 
Action: Mouse scrolled (479, 338) with delta (-6, -6)
Screenshot: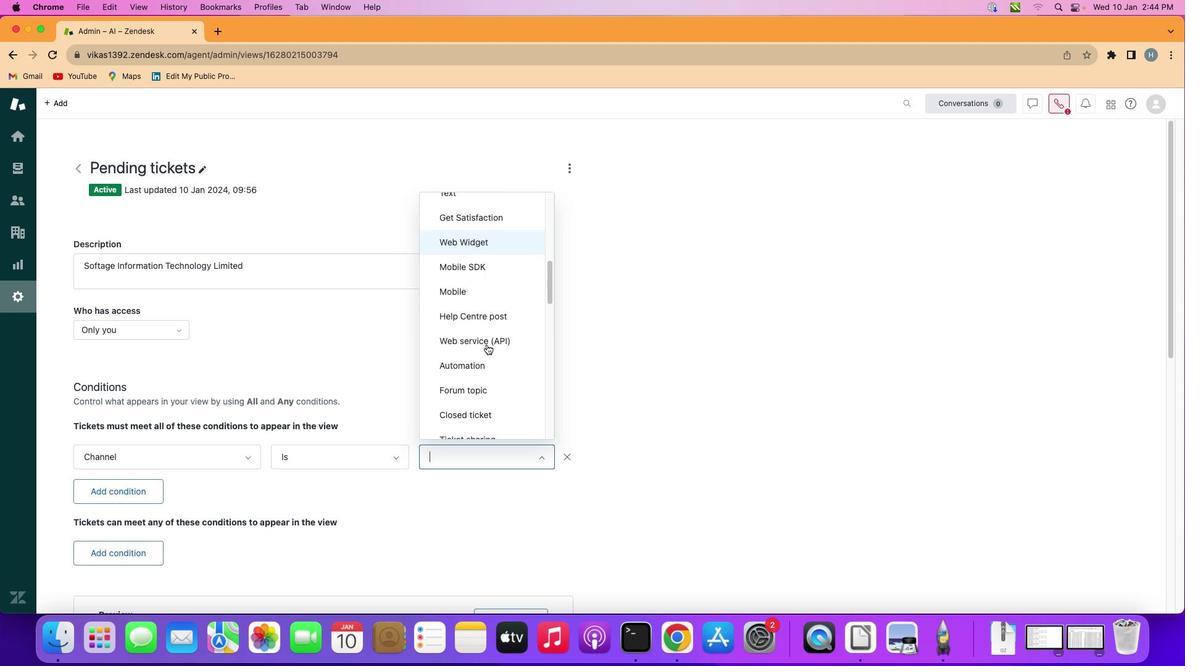 
Action: Mouse scrolled (479, 338) with delta (-6, -6)
Screenshot: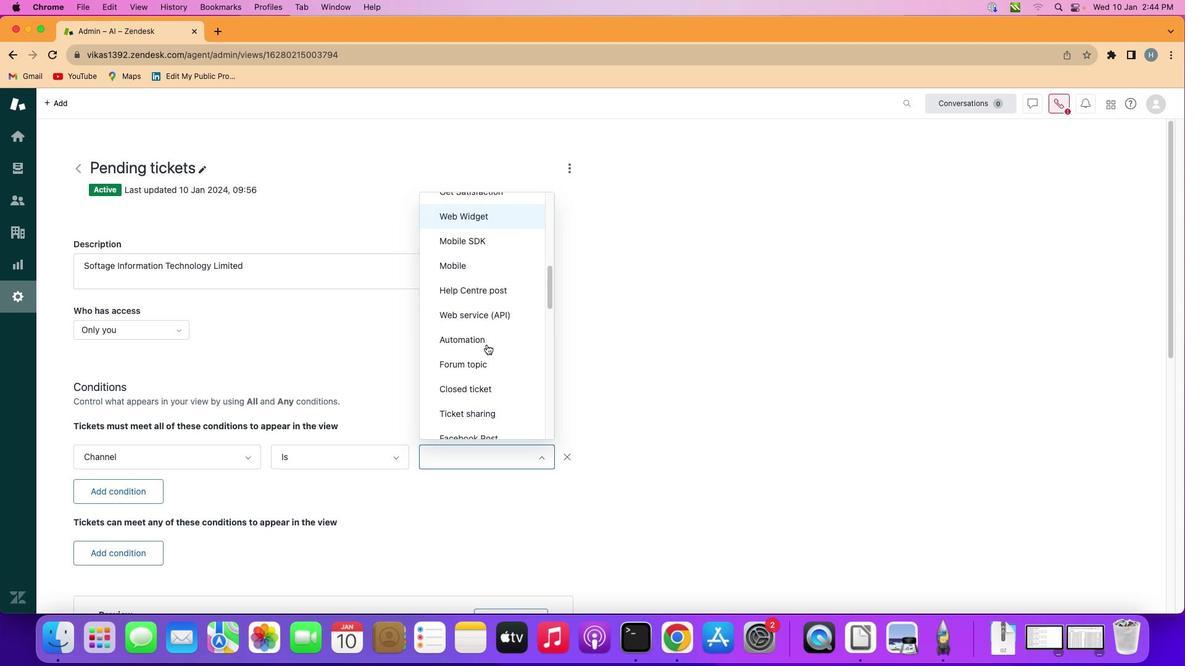 
Action: Mouse scrolled (479, 338) with delta (-6, -6)
Screenshot: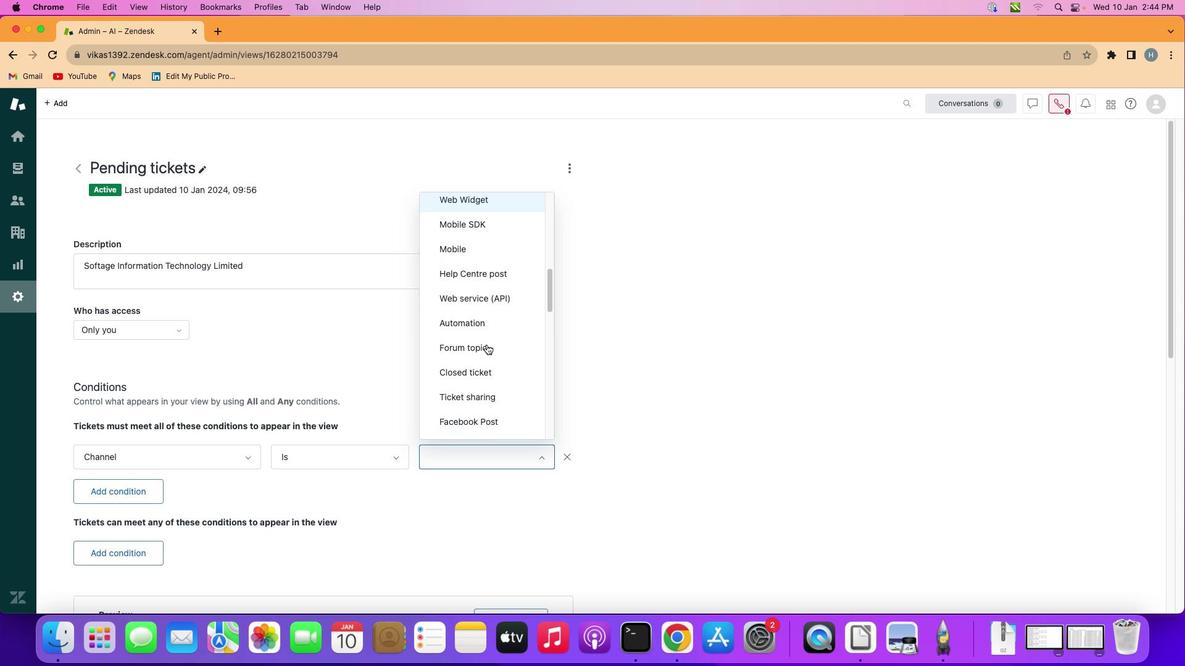 
Action: Mouse scrolled (479, 338) with delta (-6, -6)
Screenshot: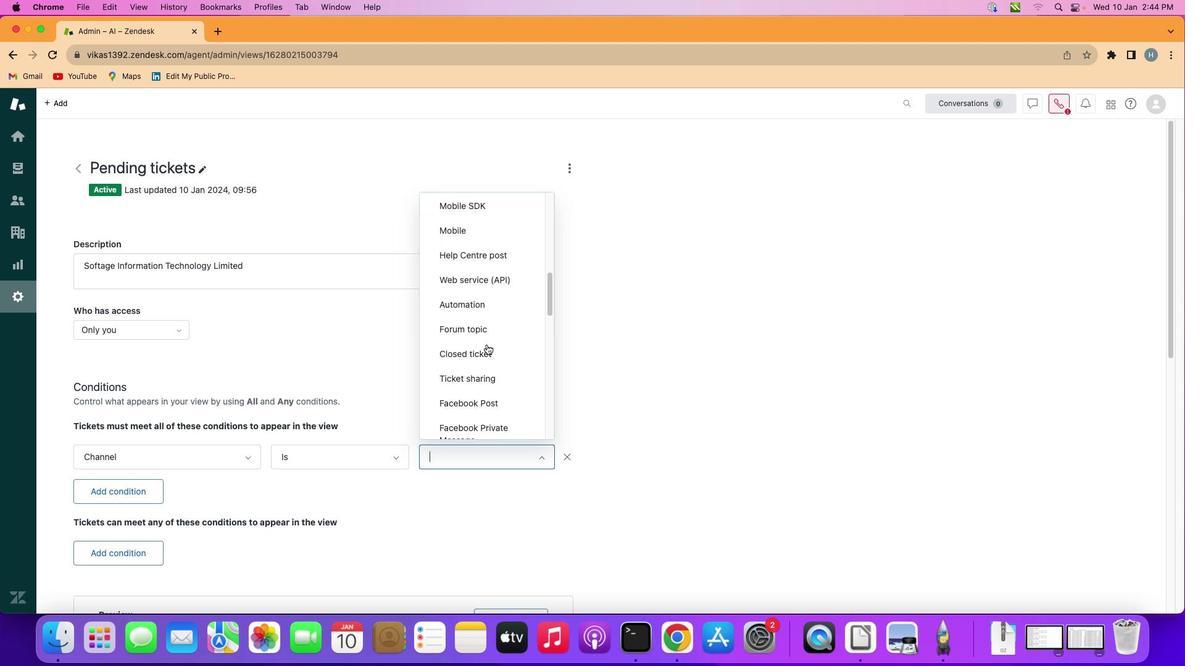 
Action: Mouse scrolled (479, 338) with delta (-6, -6)
Screenshot: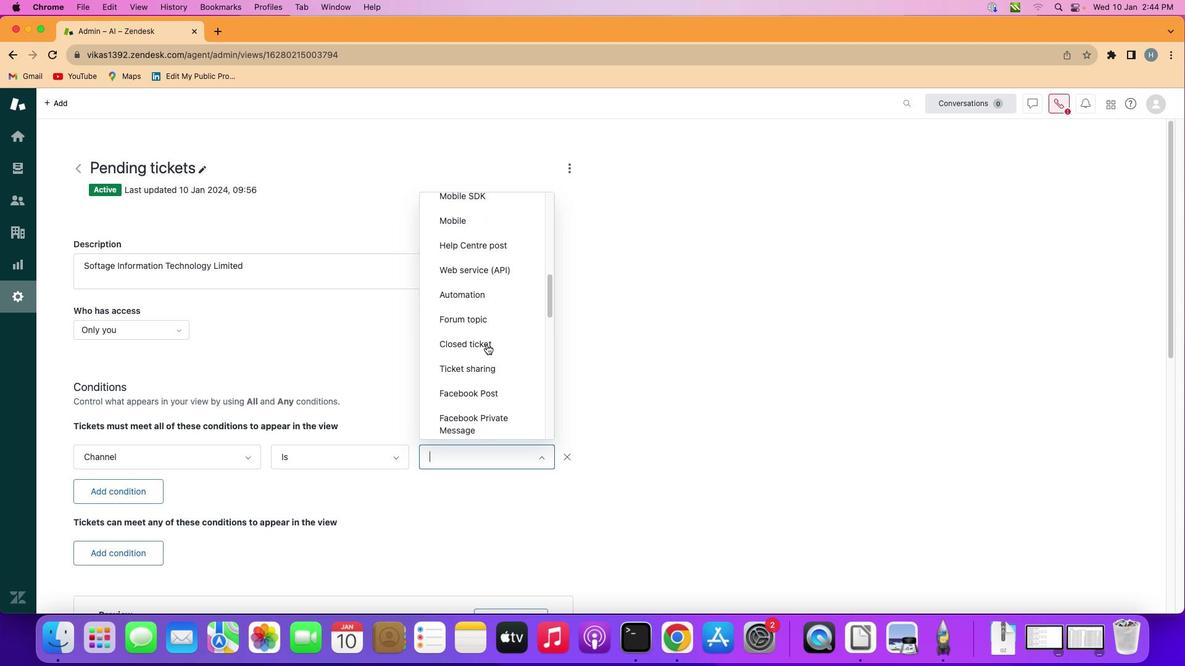 
Action: Mouse moved to (469, 356)
Screenshot: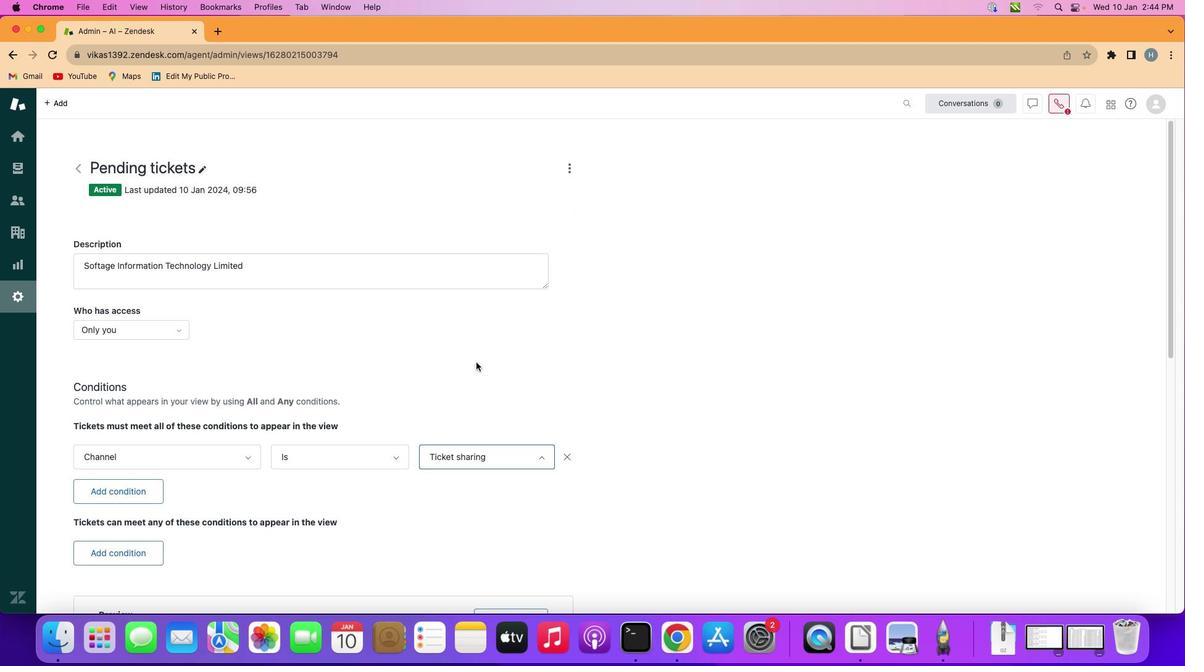 
Action: Mouse pressed left at (469, 356)
Screenshot: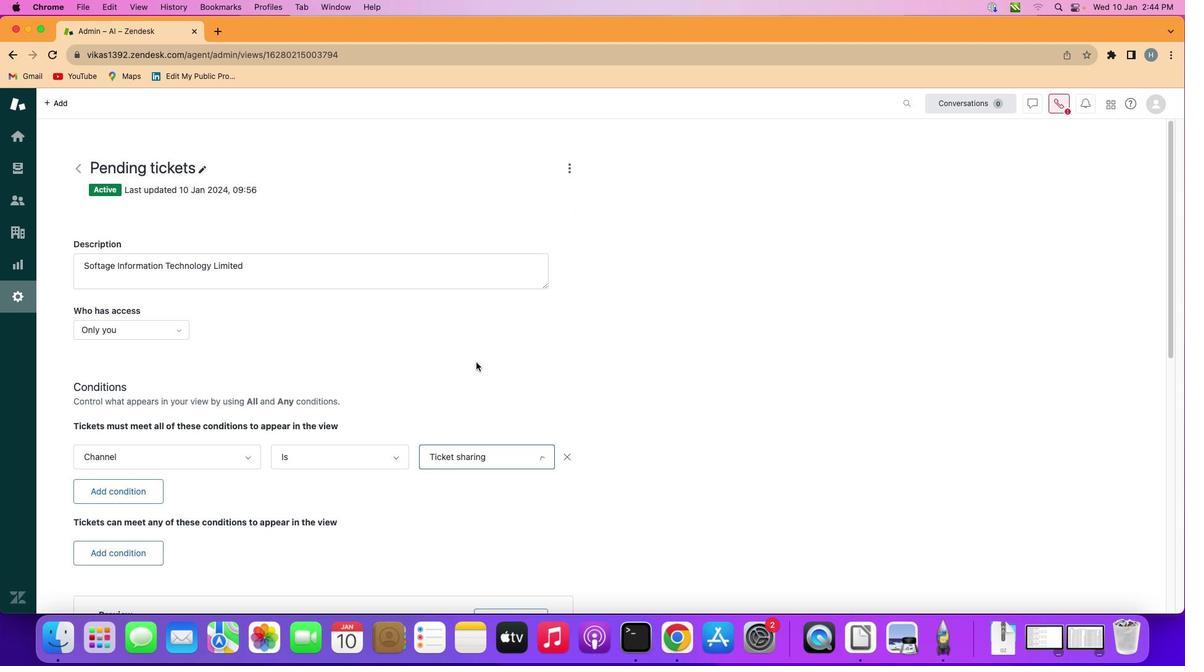 
Action: Mouse moved to (469, 355)
Screenshot: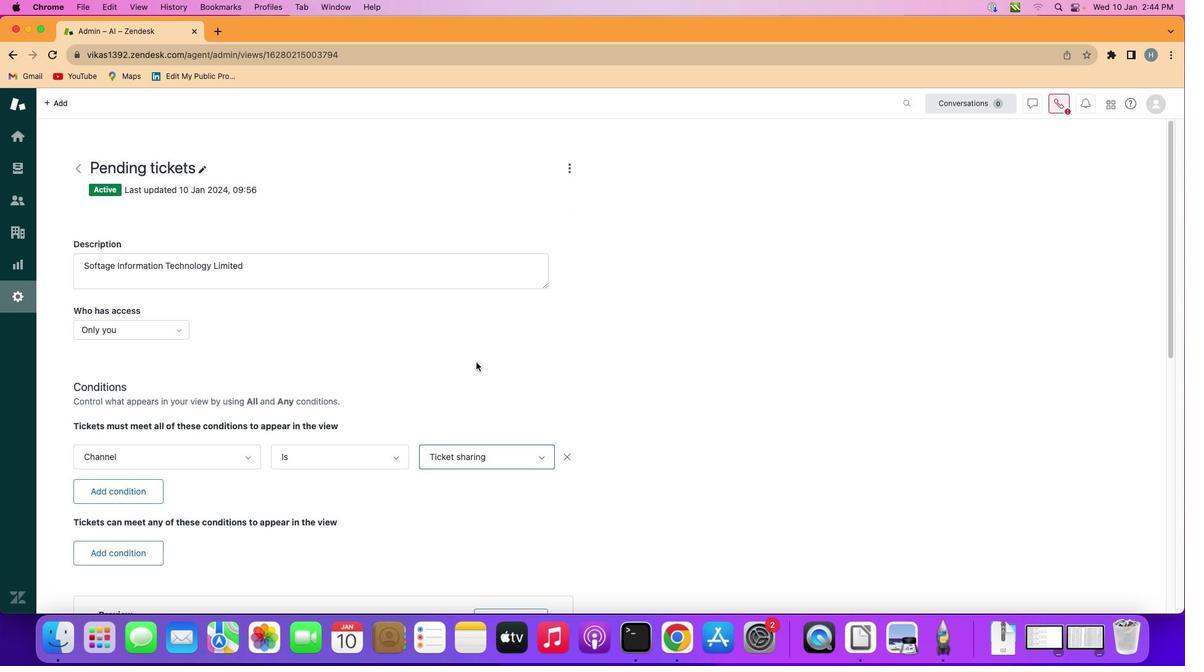 
